 Task: Look for space in Diepenbeek, Belgium from 6th September, 2023 to 10th September, 2023 for 1 adult in price range Rs.10000 to Rs.15000. Place can be private room with 1  bedroom having 1 bed and 1 bathroom. Property type can be house, flat, guest house, hotel. Amenities needed are: hair dryer, heating. Booking option can be shelf check-in. Required host language is English.
Action: Mouse moved to (370, 69)
Screenshot: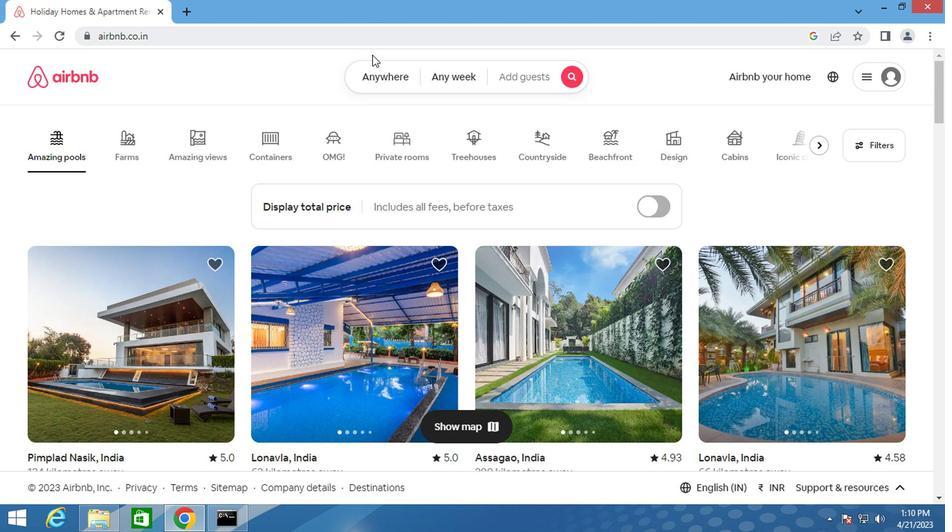 
Action: Mouse pressed left at (370, 69)
Screenshot: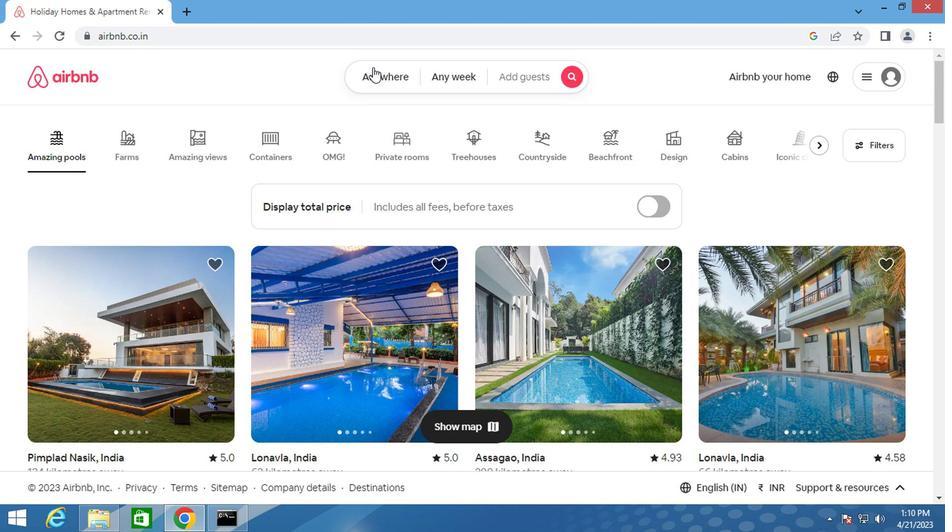 
Action: Mouse moved to (270, 137)
Screenshot: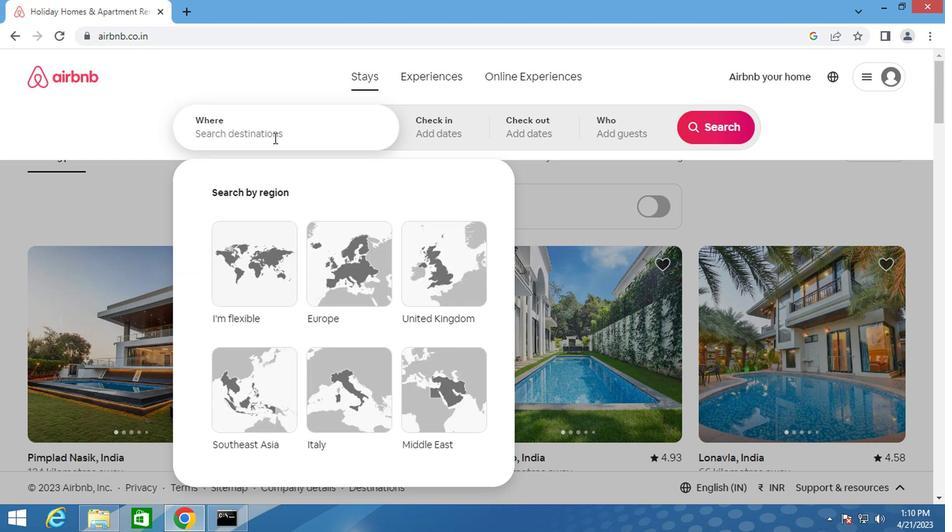 
Action: Mouse pressed left at (270, 137)
Screenshot: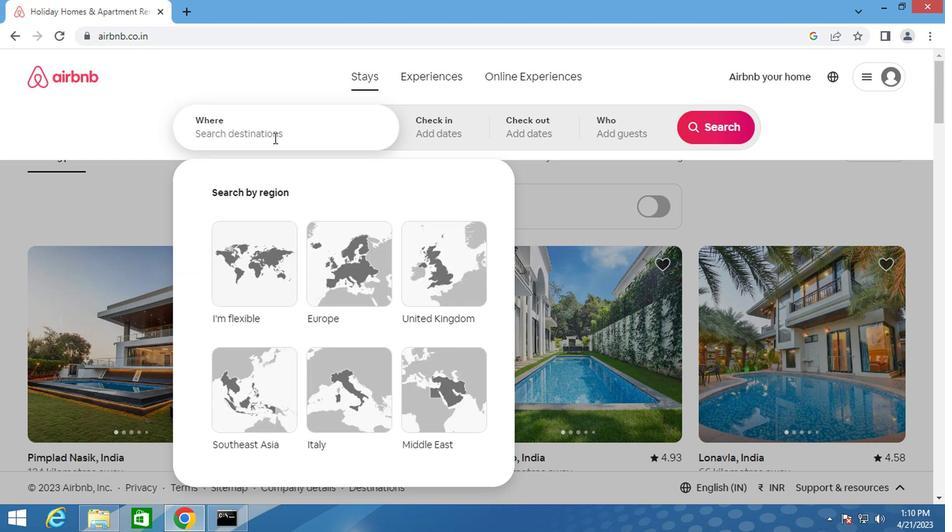 
Action: Mouse moved to (271, 137)
Screenshot: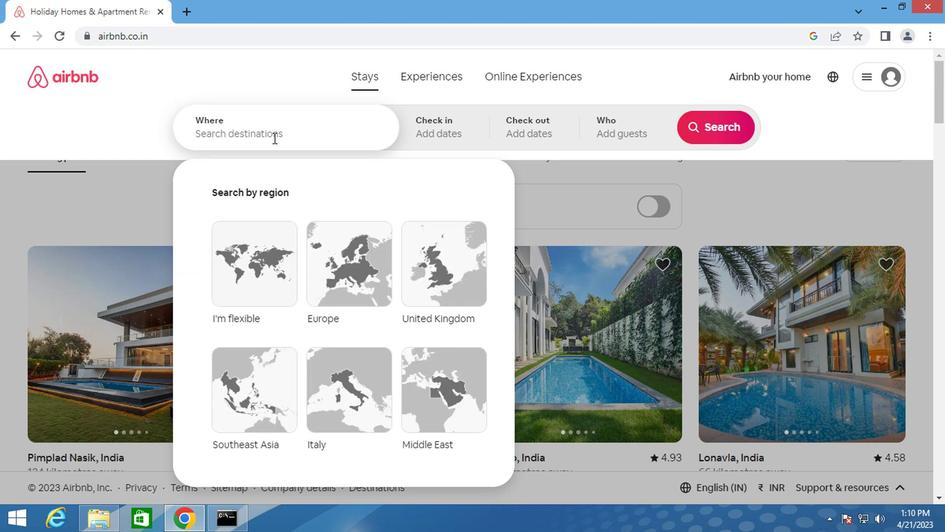 
Action: Key pressed <Key.shift>DIEPENBEEK,<Key.shift>BELGIUM<Key.enter>
Screenshot: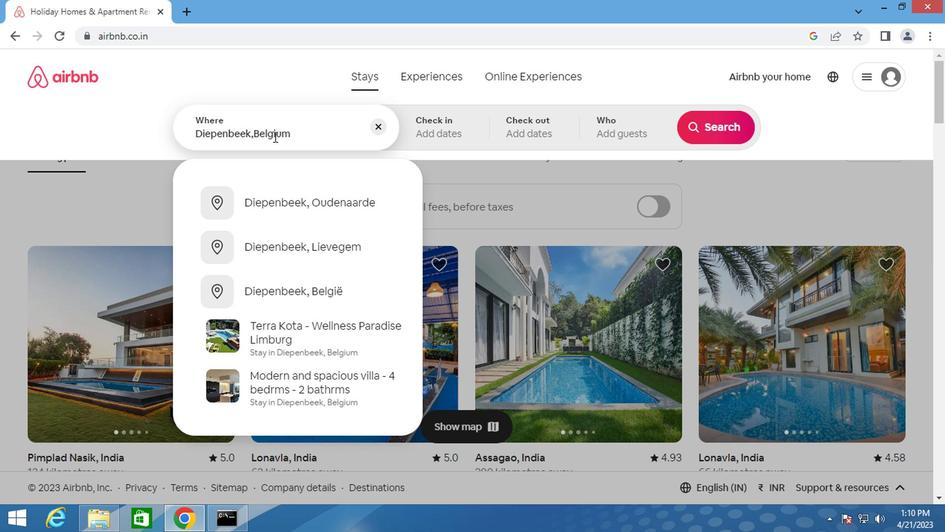 
Action: Mouse moved to (703, 229)
Screenshot: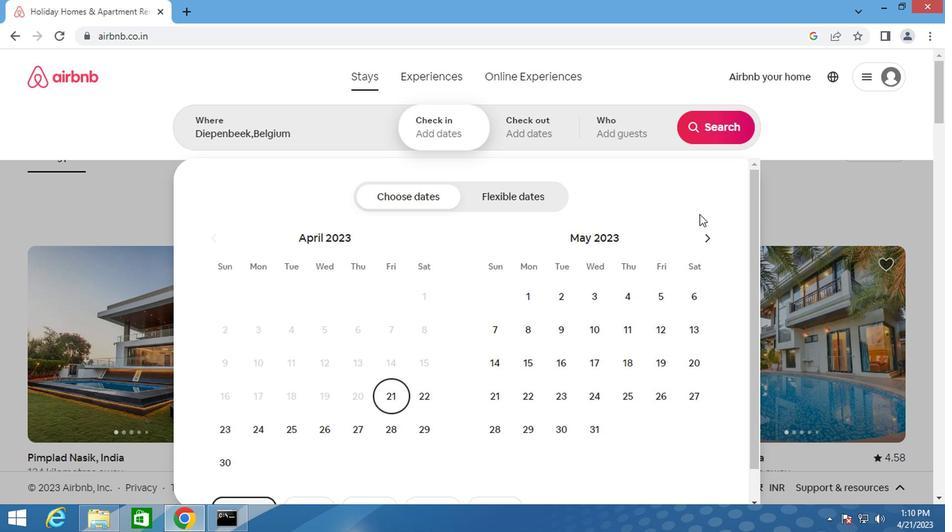 
Action: Mouse pressed left at (703, 229)
Screenshot: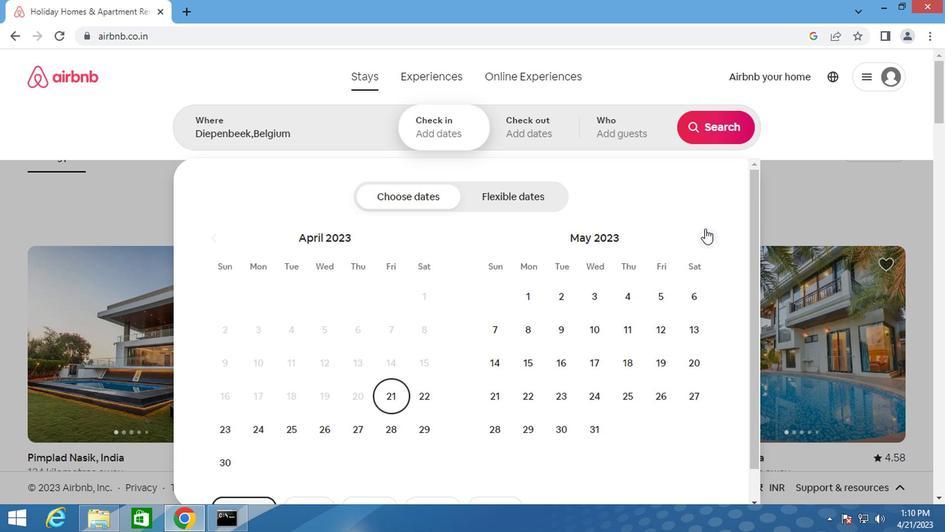 
Action: Mouse pressed left at (703, 229)
Screenshot: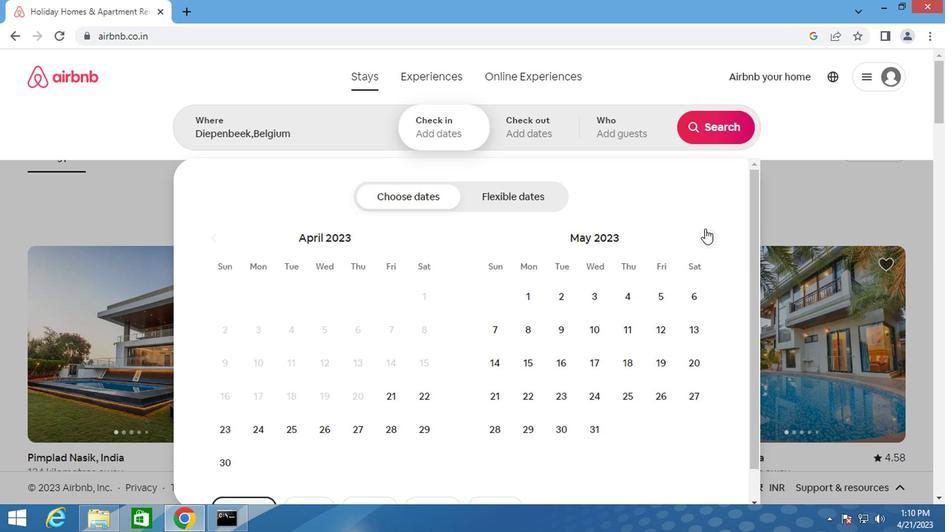 
Action: Mouse moved to (703, 230)
Screenshot: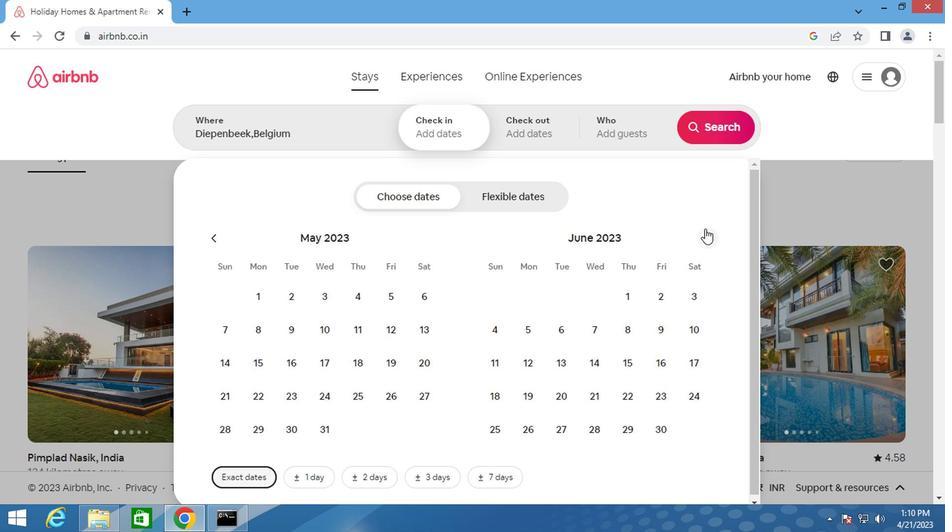
Action: Mouse pressed left at (703, 230)
Screenshot: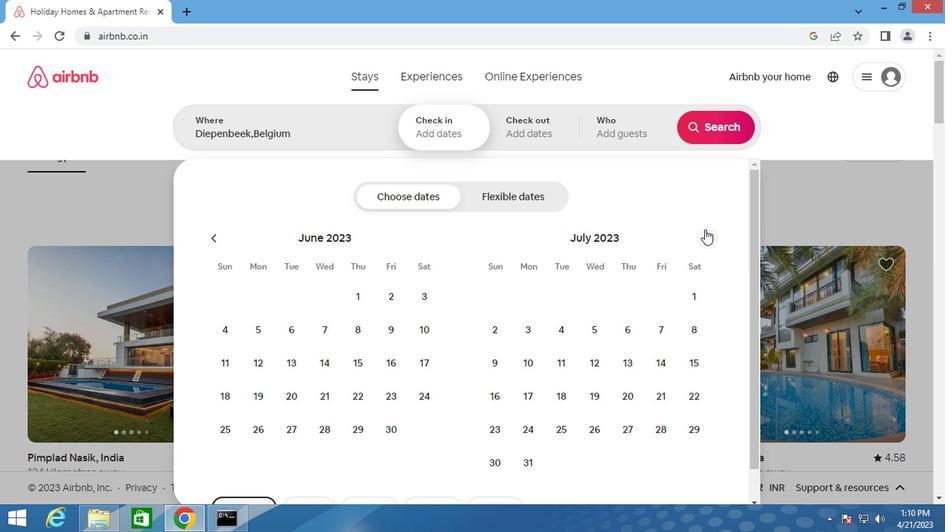 
Action: Mouse moved to (704, 230)
Screenshot: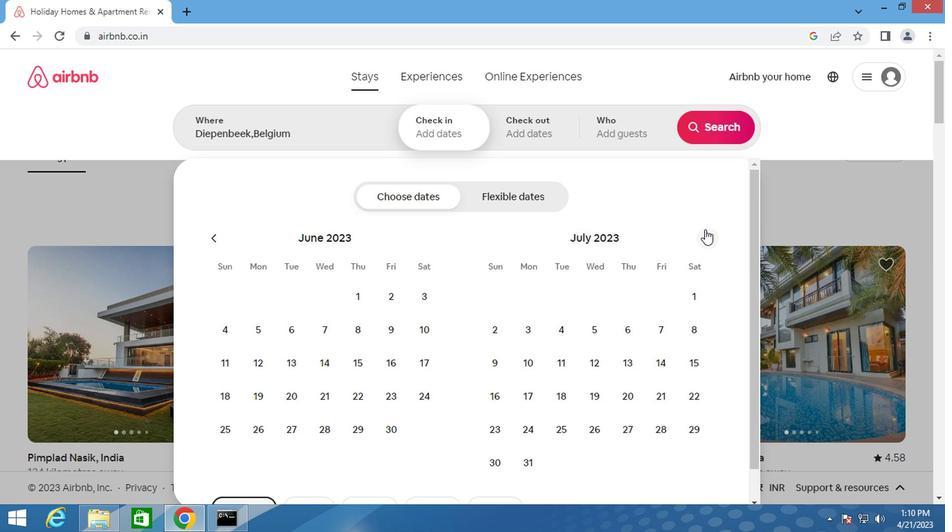 
Action: Mouse pressed left at (704, 230)
Screenshot: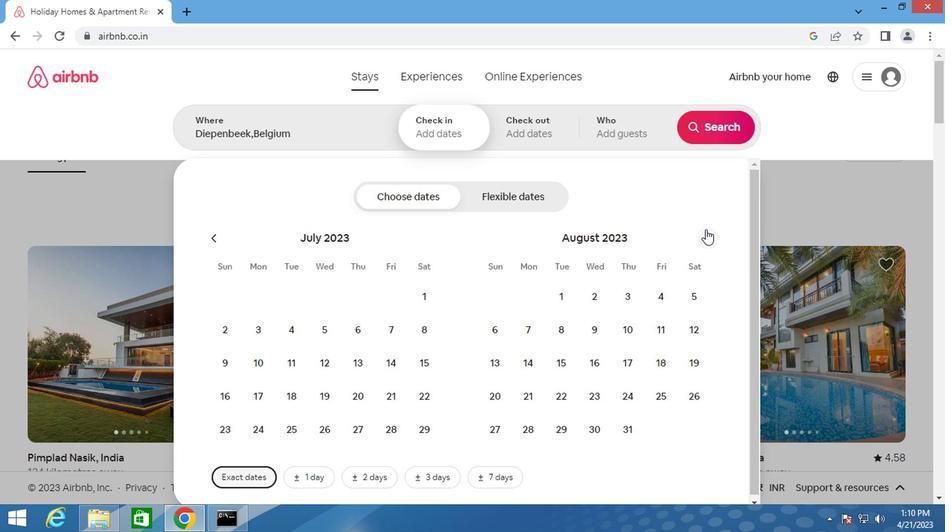 
Action: Mouse moved to (590, 334)
Screenshot: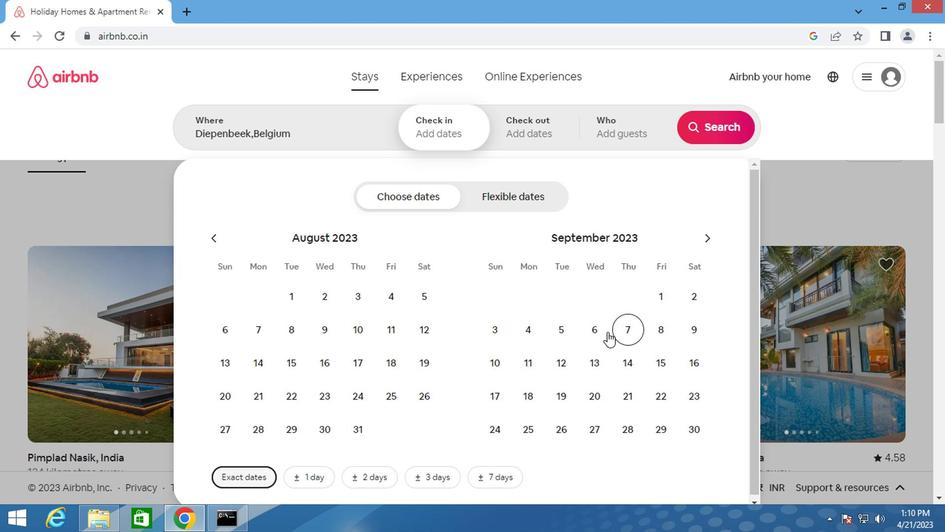 
Action: Mouse pressed left at (590, 334)
Screenshot: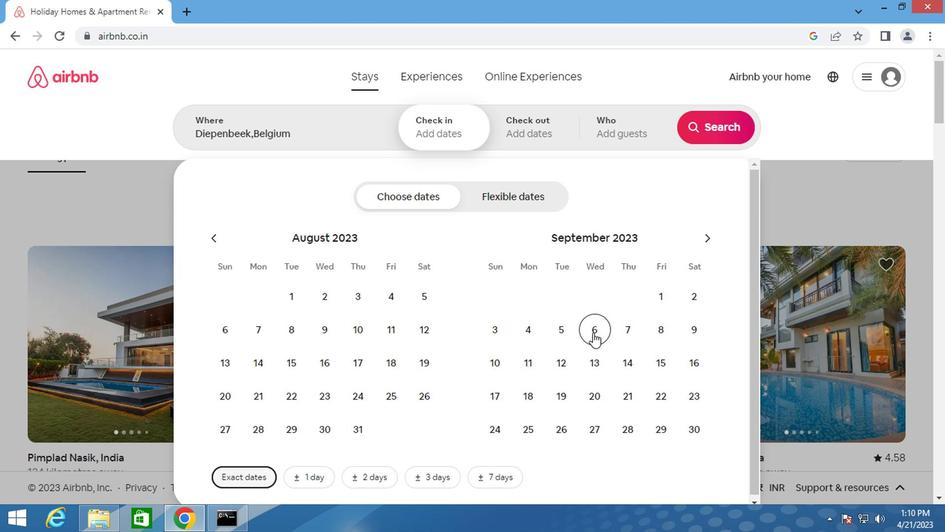 
Action: Mouse moved to (489, 354)
Screenshot: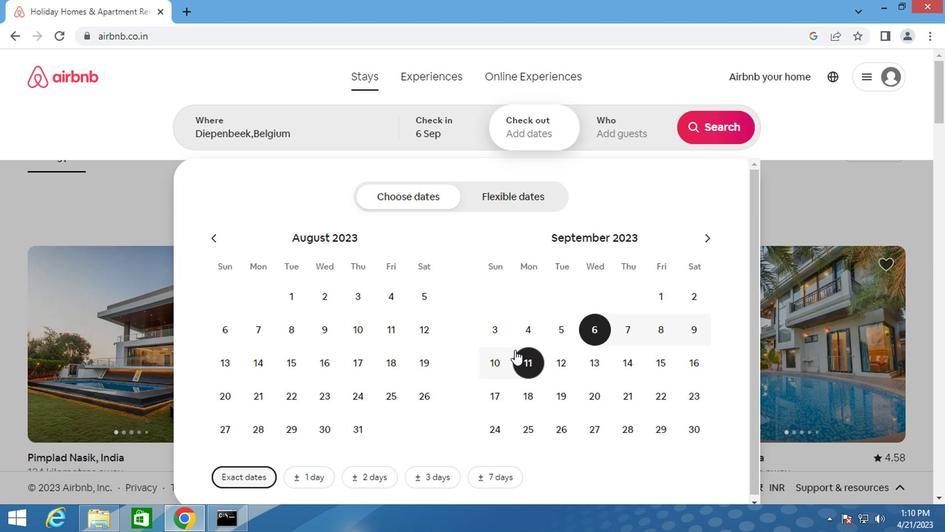 
Action: Mouse pressed left at (489, 354)
Screenshot: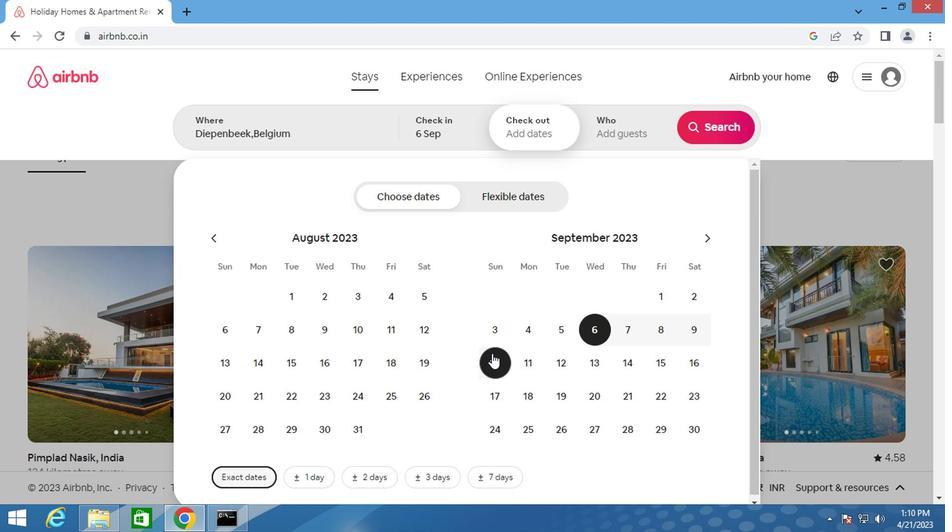 
Action: Mouse moved to (602, 134)
Screenshot: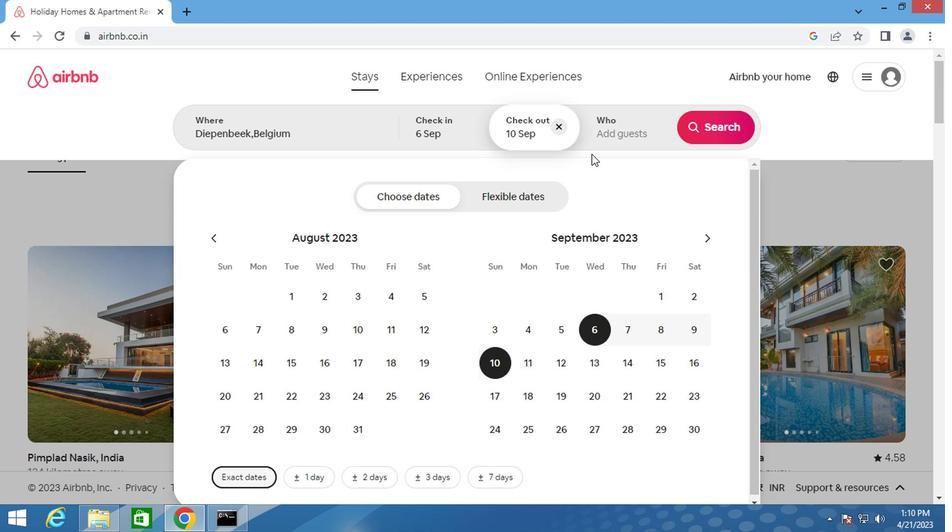 
Action: Mouse pressed left at (602, 134)
Screenshot: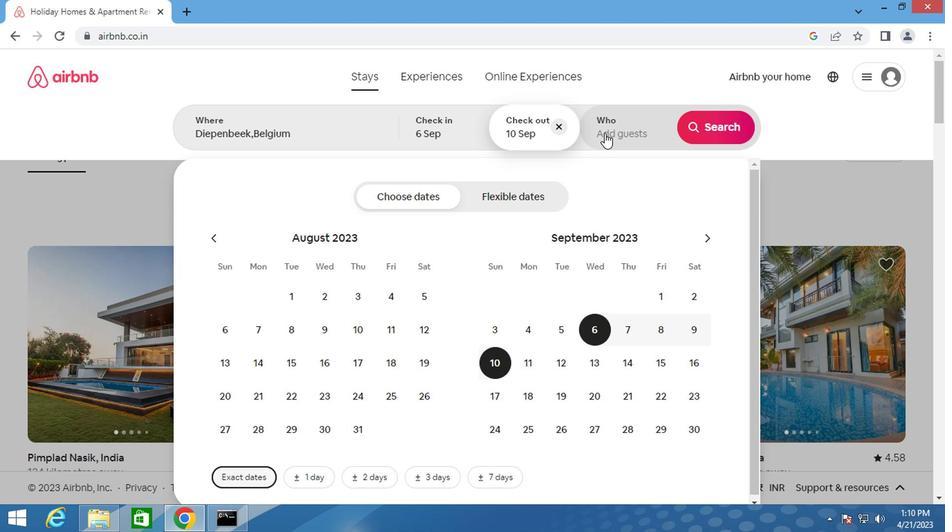 
Action: Mouse moved to (715, 201)
Screenshot: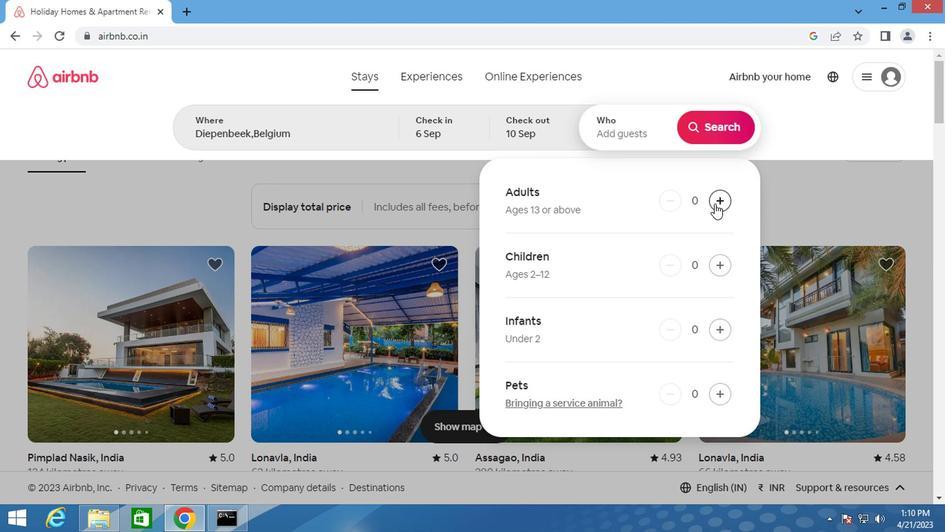 
Action: Mouse pressed left at (715, 201)
Screenshot: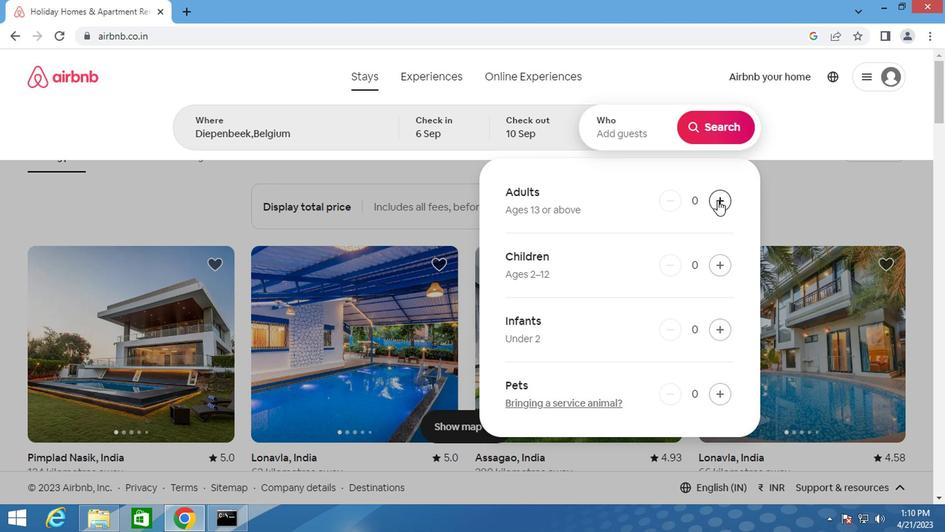 
Action: Mouse moved to (711, 138)
Screenshot: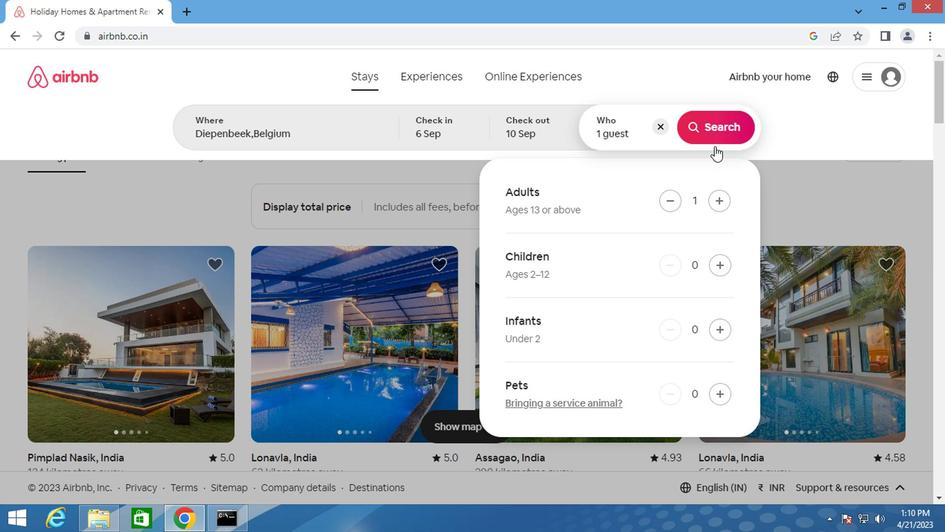 
Action: Mouse pressed left at (711, 138)
Screenshot: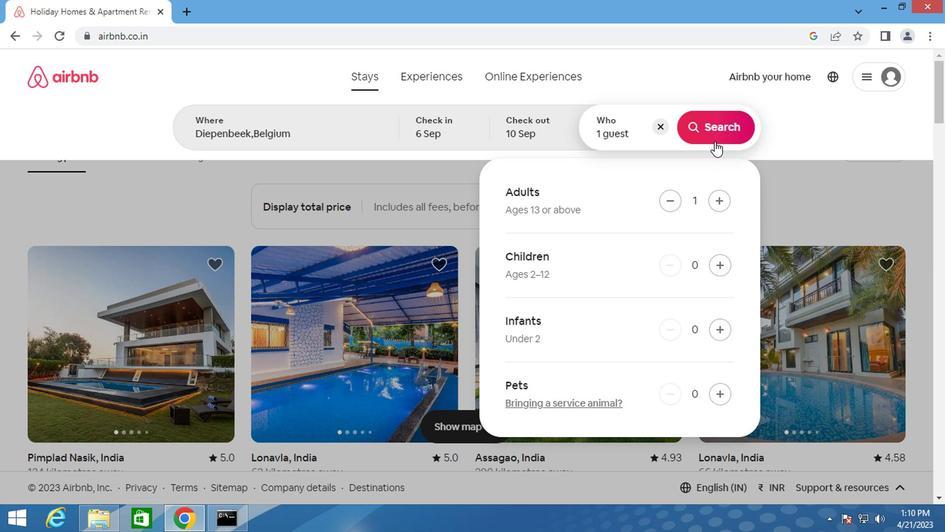 
Action: Mouse moved to (865, 127)
Screenshot: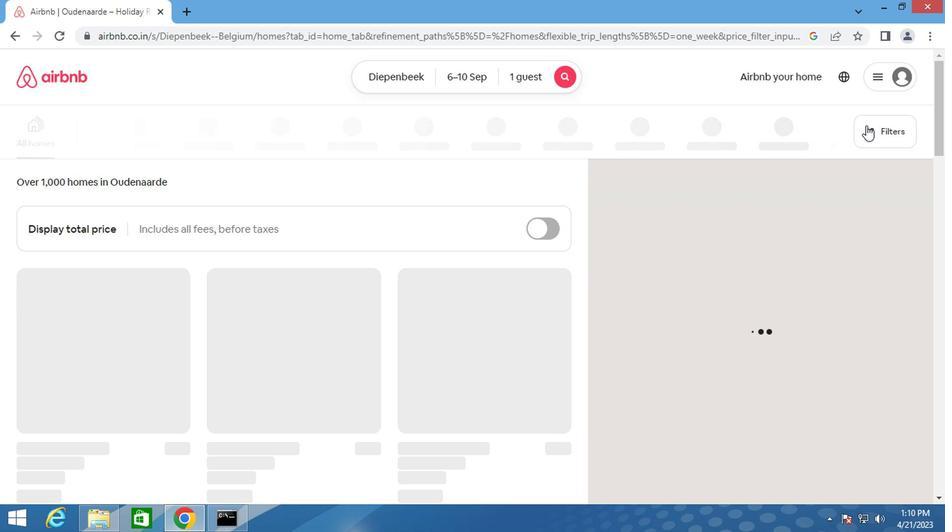 
Action: Mouse pressed left at (865, 127)
Screenshot: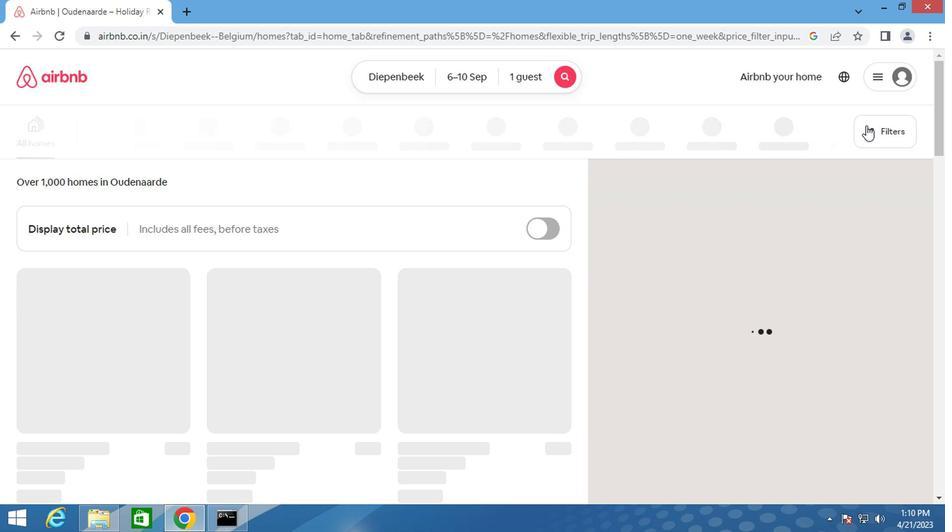 
Action: Mouse moved to (266, 308)
Screenshot: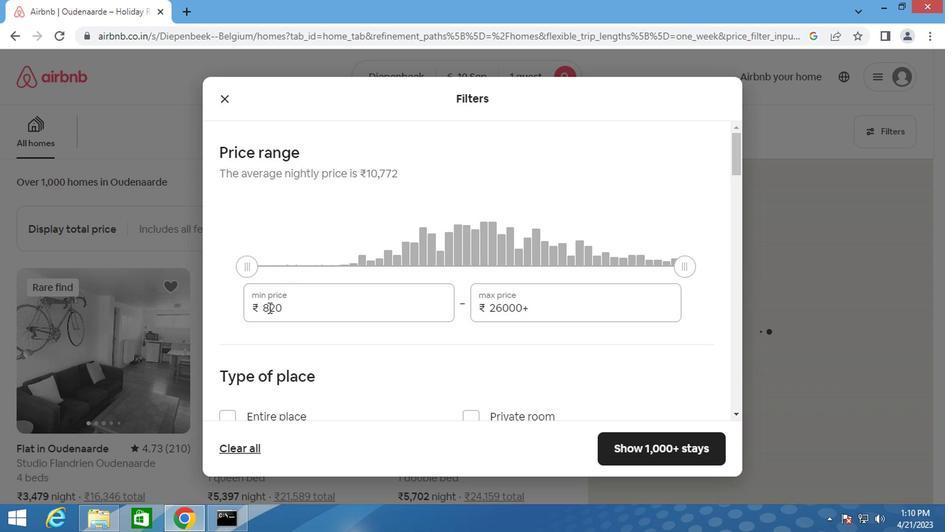 
Action: Mouse pressed left at (266, 308)
Screenshot: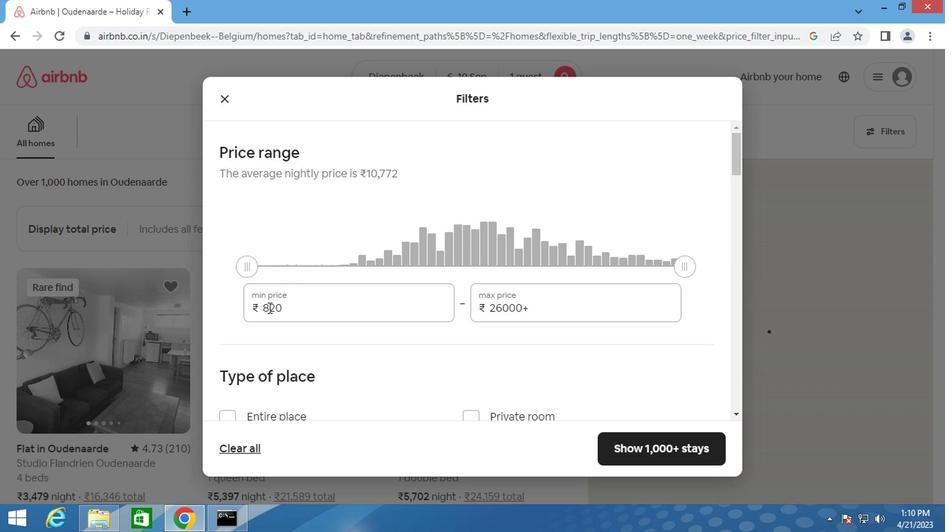
Action: Mouse pressed left at (266, 308)
Screenshot: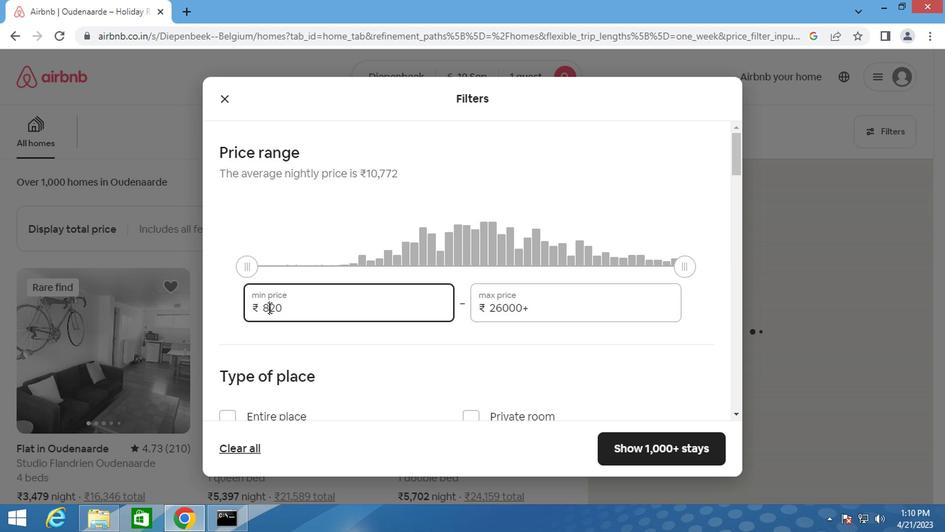 
Action: Key pressed <Key.backspace>10000
Screenshot: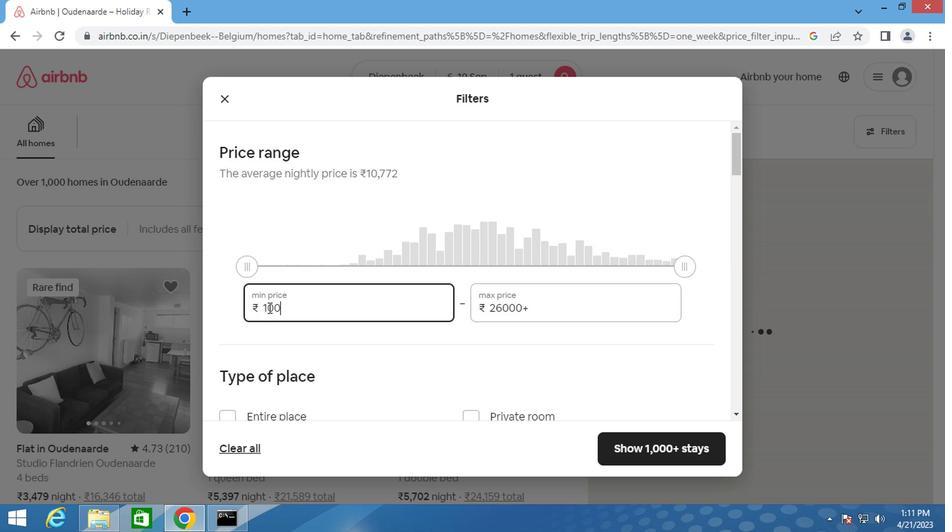 
Action: Mouse moved to (513, 310)
Screenshot: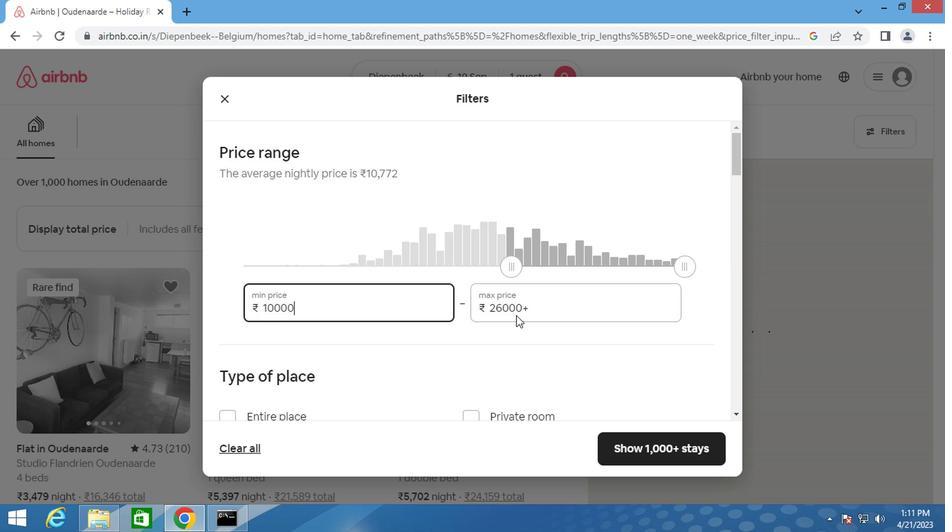 
Action: Mouse pressed left at (513, 310)
Screenshot: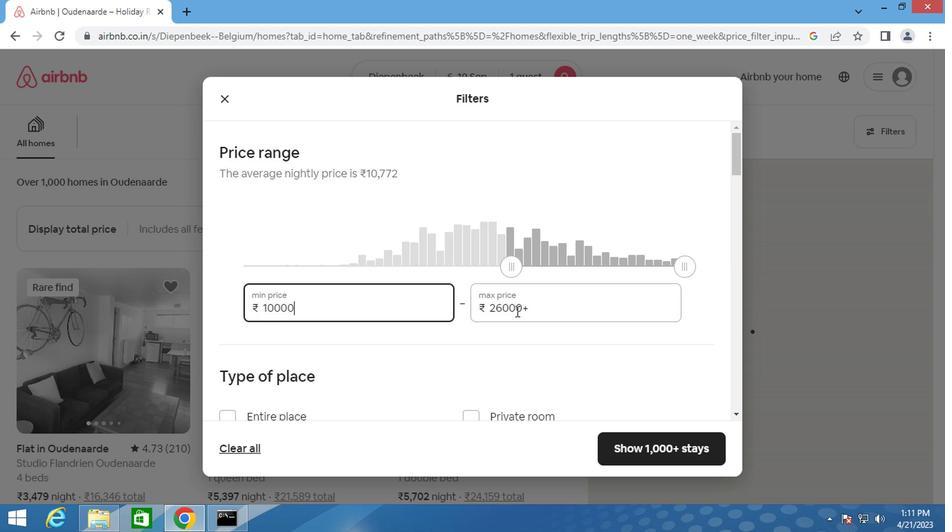 
Action: Mouse pressed left at (513, 310)
Screenshot: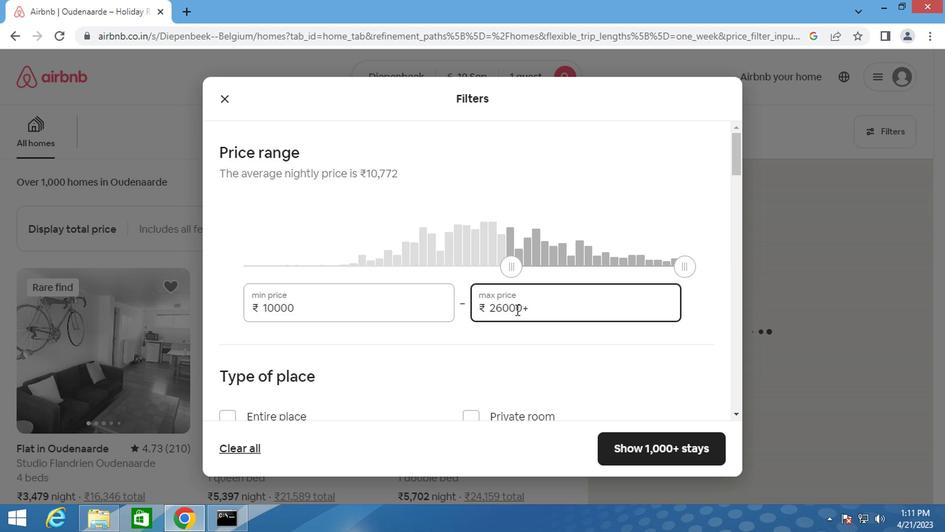 
Action: Mouse pressed left at (513, 310)
Screenshot: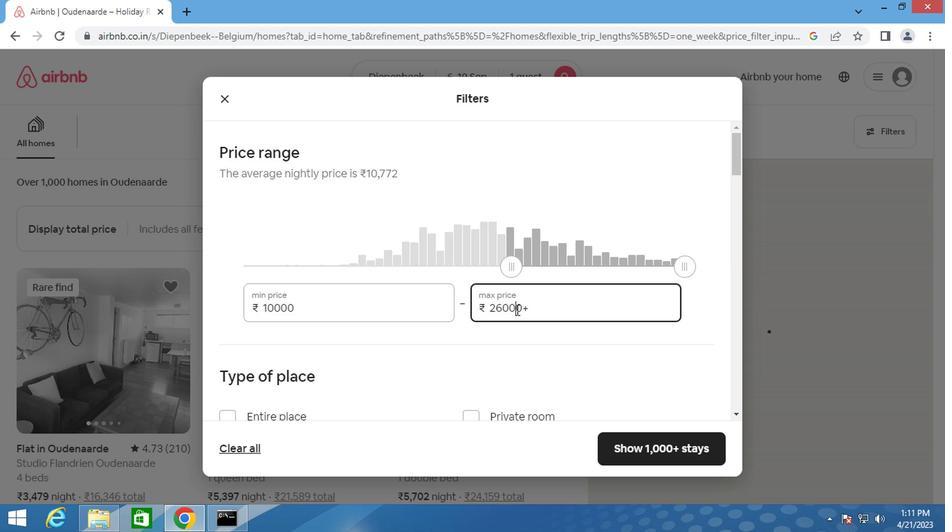 
Action: Key pressed <Key.backspace>15000
Screenshot: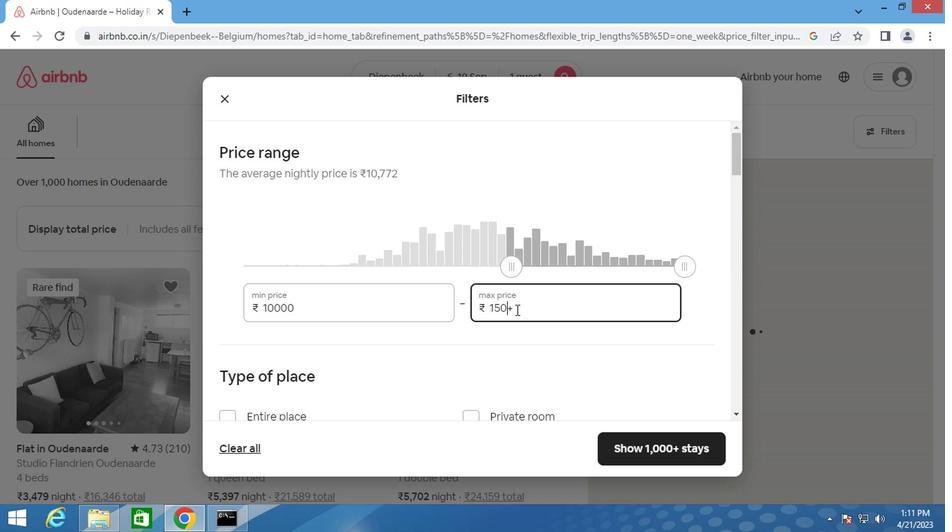 
Action: Mouse moved to (439, 324)
Screenshot: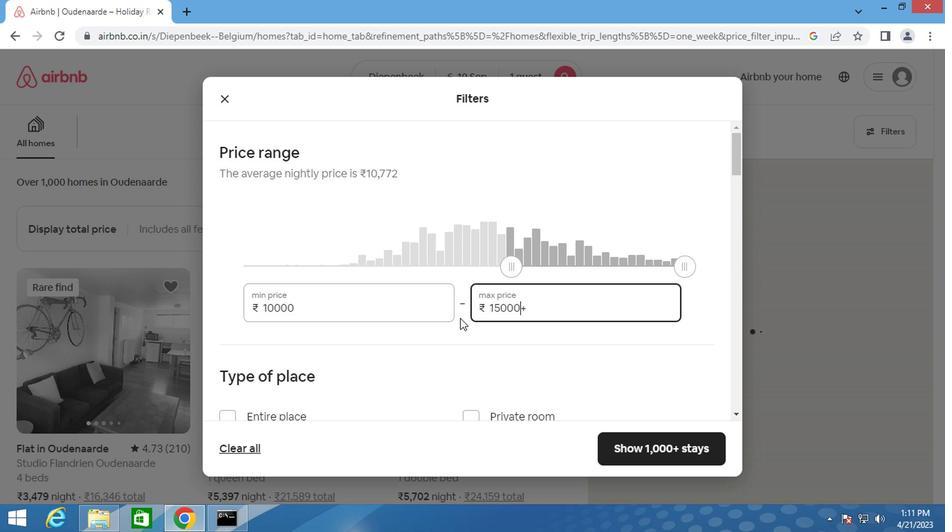 
Action: Mouse scrolled (439, 323) with delta (0, 0)
Screenshot: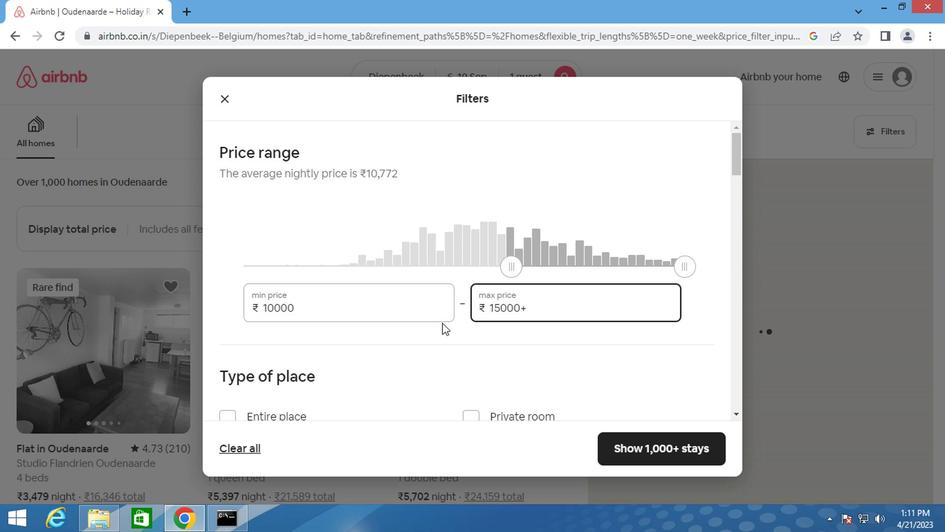 
Action: Mouse scrolled (439, 323) with delta (0, 0)
Screenshot: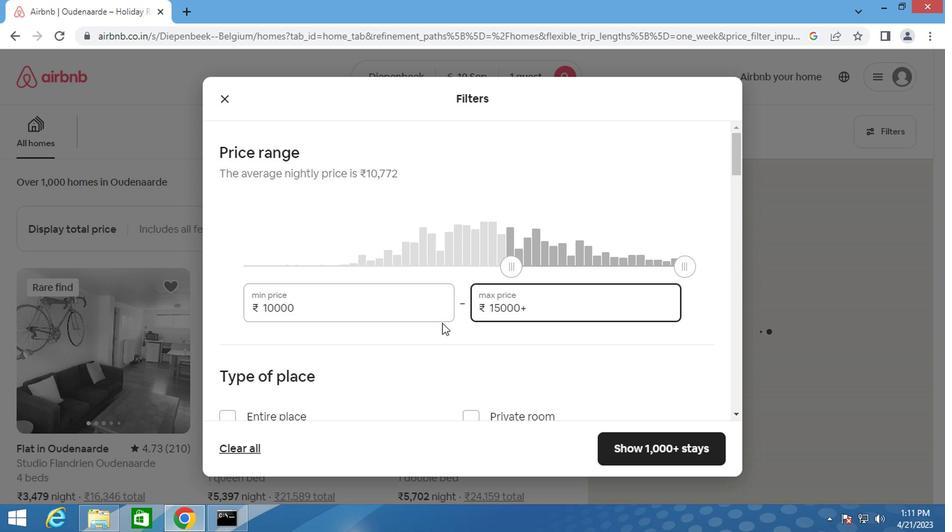 
Action: Mouse scrolled (439, 323) with delta (0, 0)
Screenshot: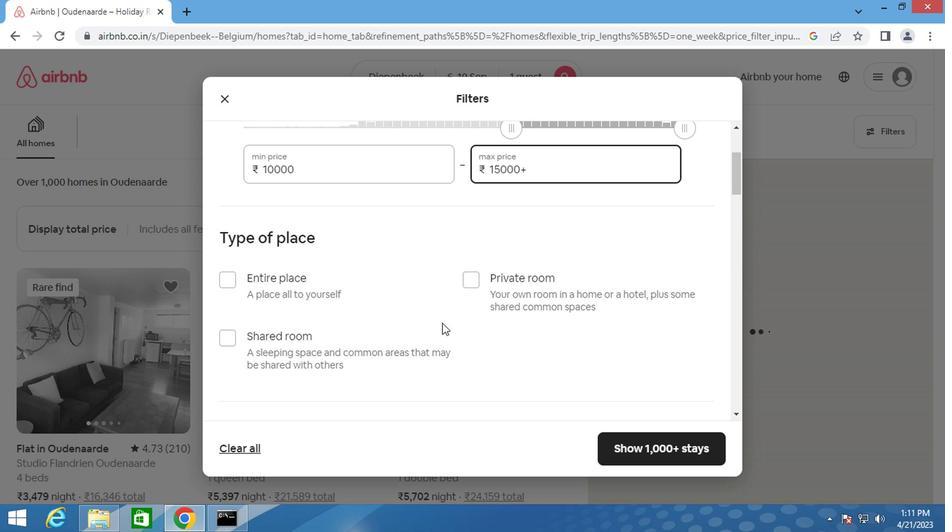 
Action: Mouse scrolled (439, 323) with delta (0, 0)
Screenshot: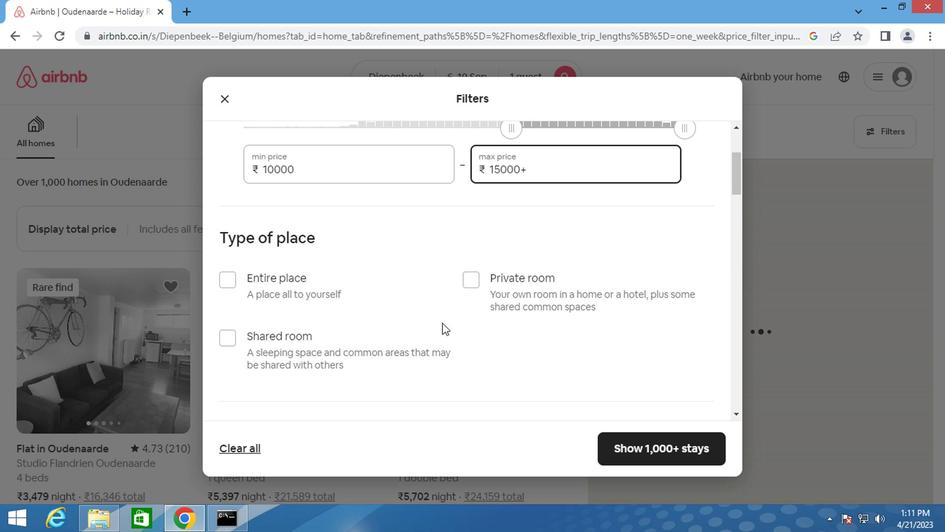 
Action: Mouse moved to (474, 140)
Screenshot: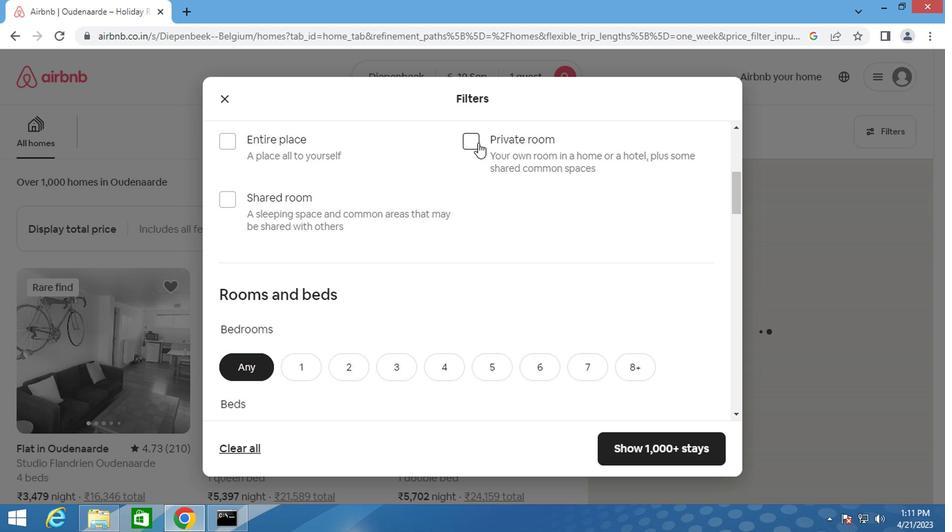 
Action: Mouse pressed left at (474, 140)
Screenshot: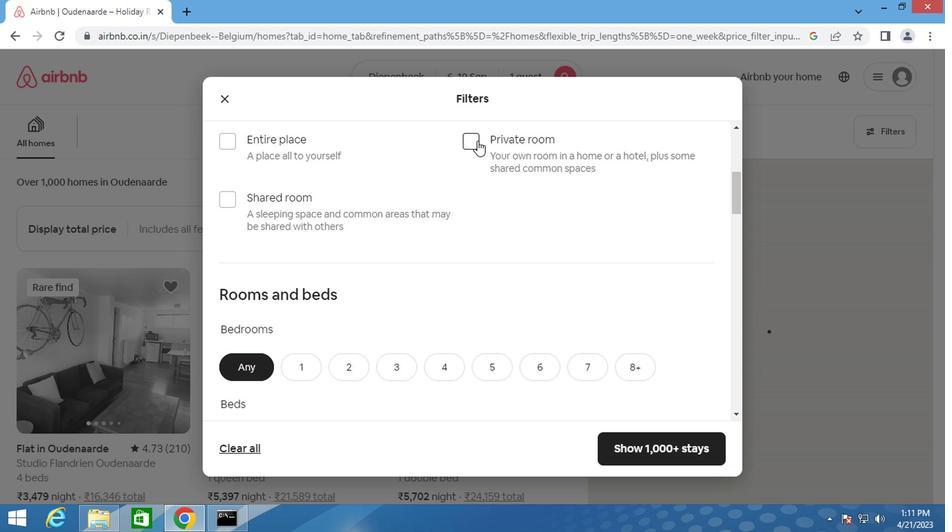 
Action: Mouse moved to (409, 271)
Screenshot: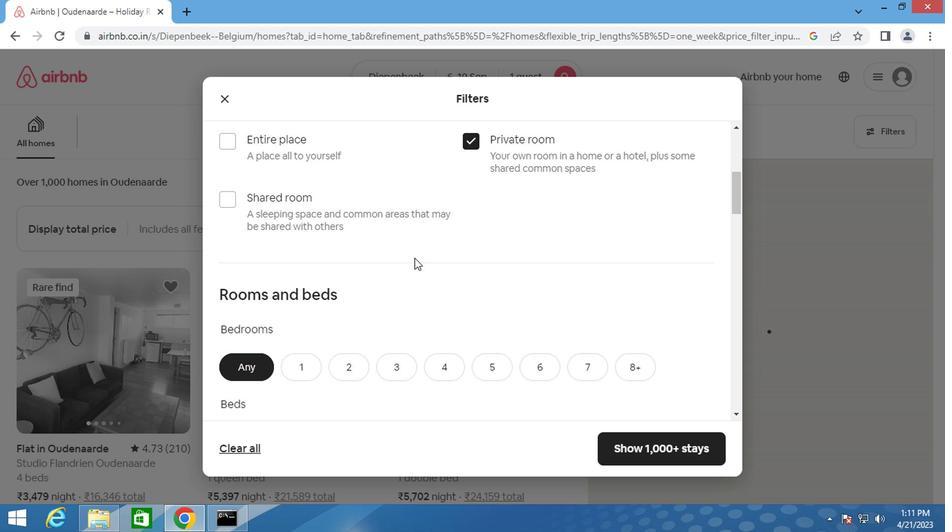 
Action: Mouse scrolled (409, 270) with delta (0, 0)
Screenshot: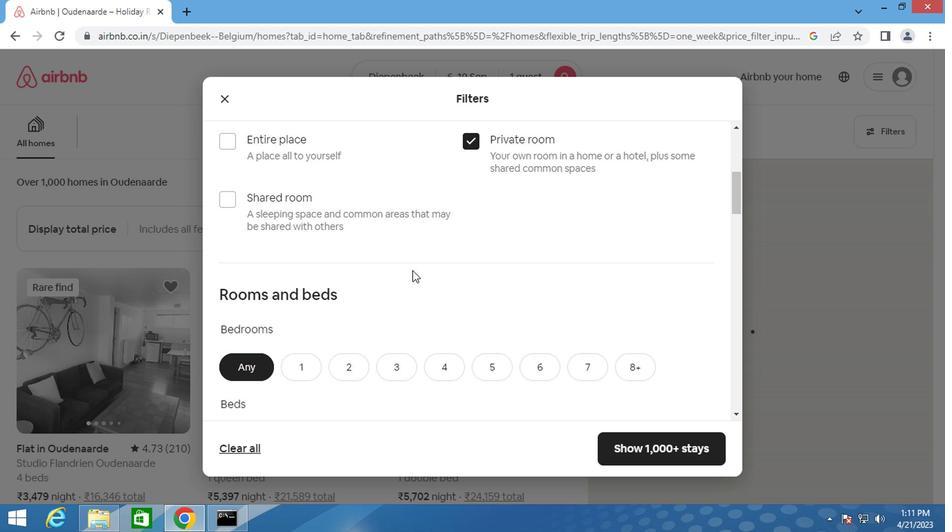 
Action: Mouse scrolled (409, 270) with delta (0, 0)
Screenshot: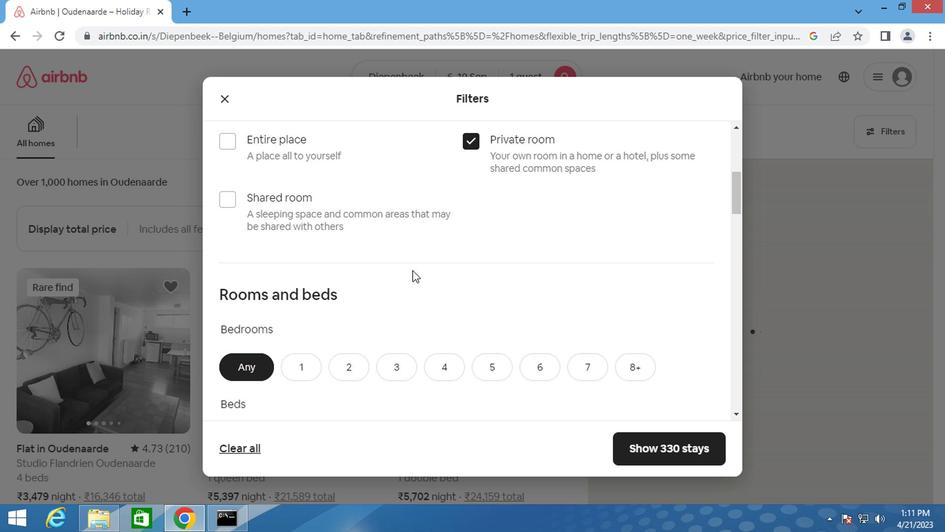 
Action: Mouse moved to (300, 229)
Screenshot: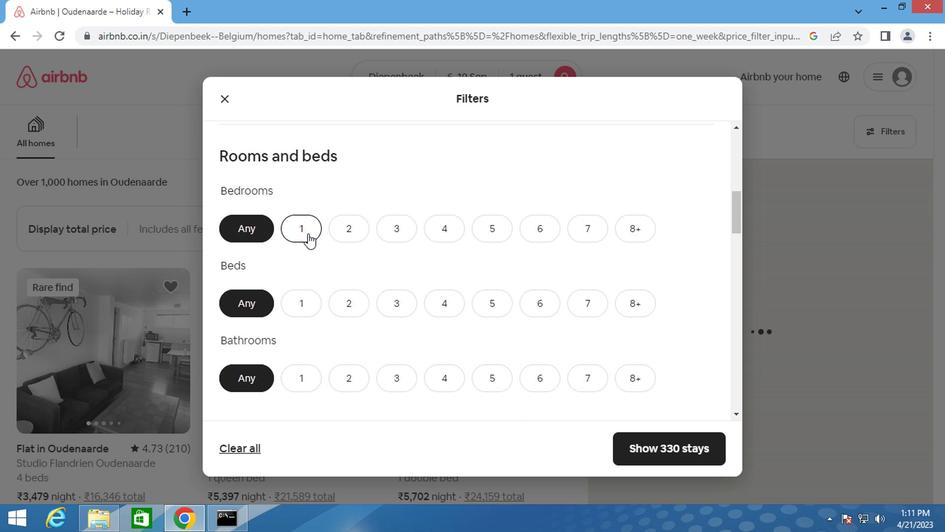 
Action: Mouse pressed left at (300, 229)
Screenshot: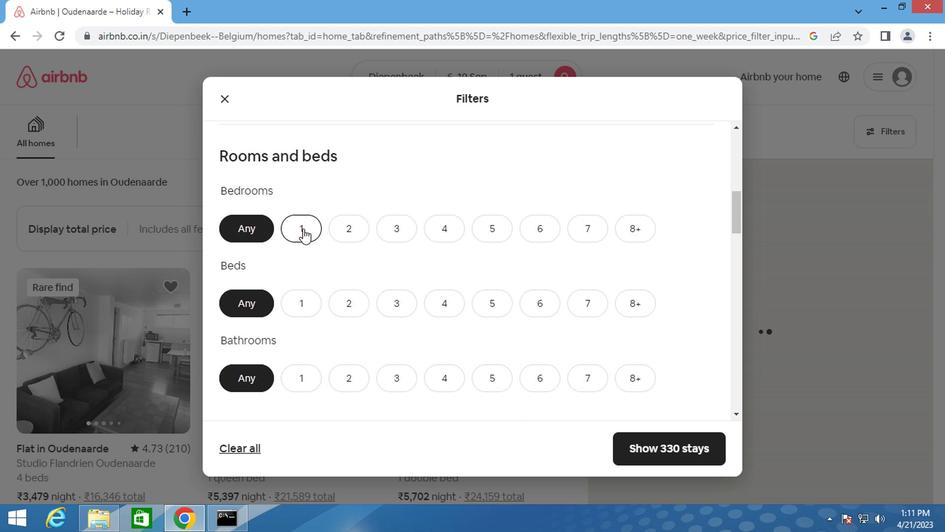 
Action: Mouse moved to (308, 297)
Screenshot: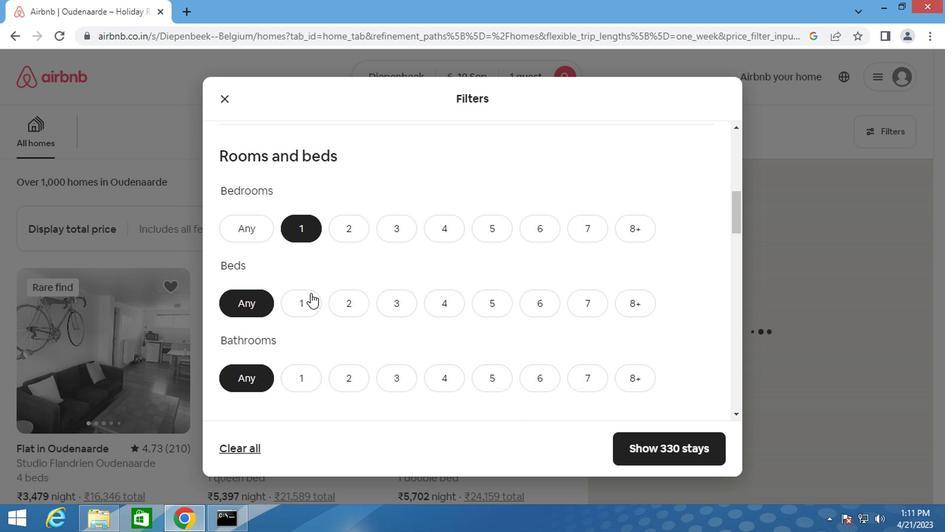 
Action: Mouse pressed left at (308, 297)
Screenshot: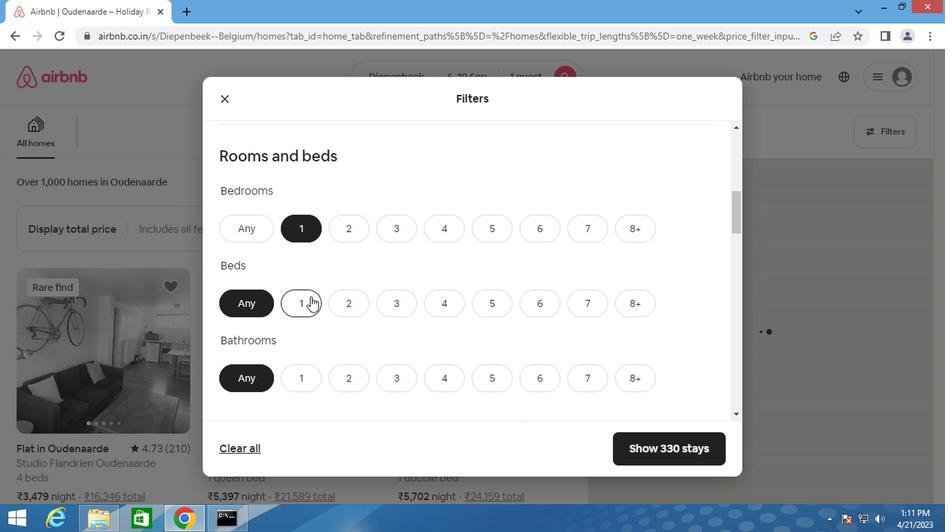 
Action: Mouse moved to (300, 380)
Screenshot: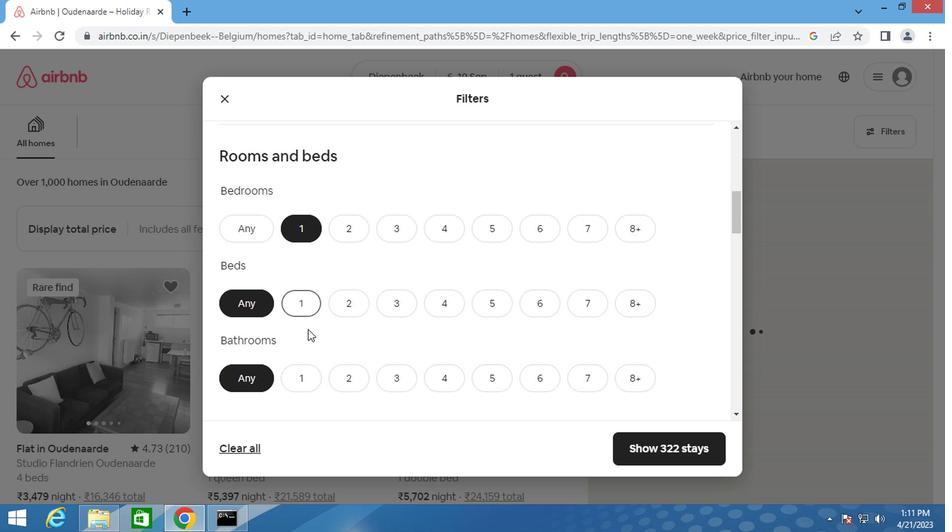 
Action: Mouse pressed left at (300, 380)
Screenshot: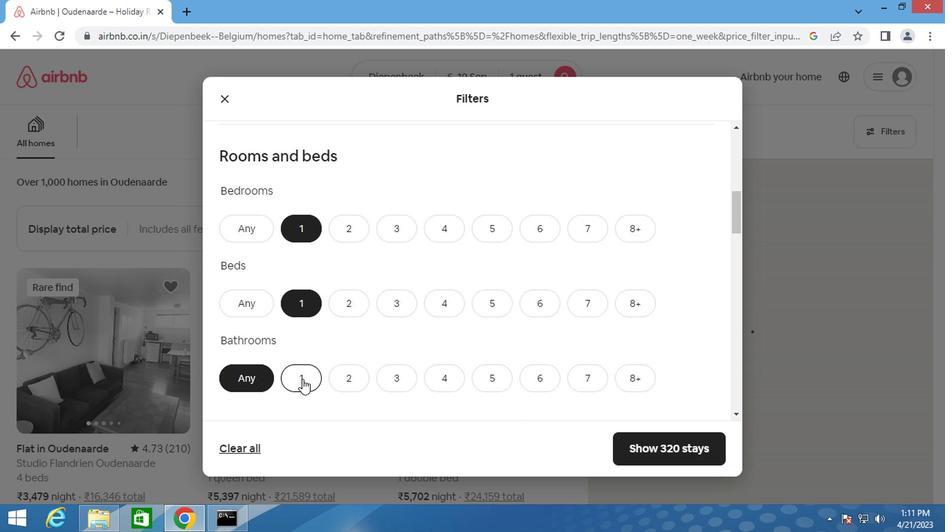
Action: Mouse moved to (300, 381)
Screenshot: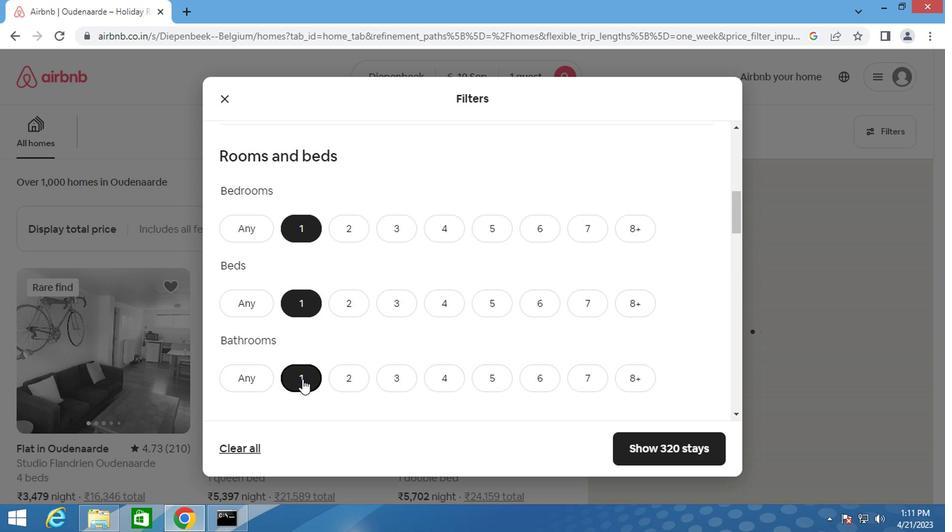 
Action: Mouse scrolled (300, 380) with delta (0, 0)
Screenshot: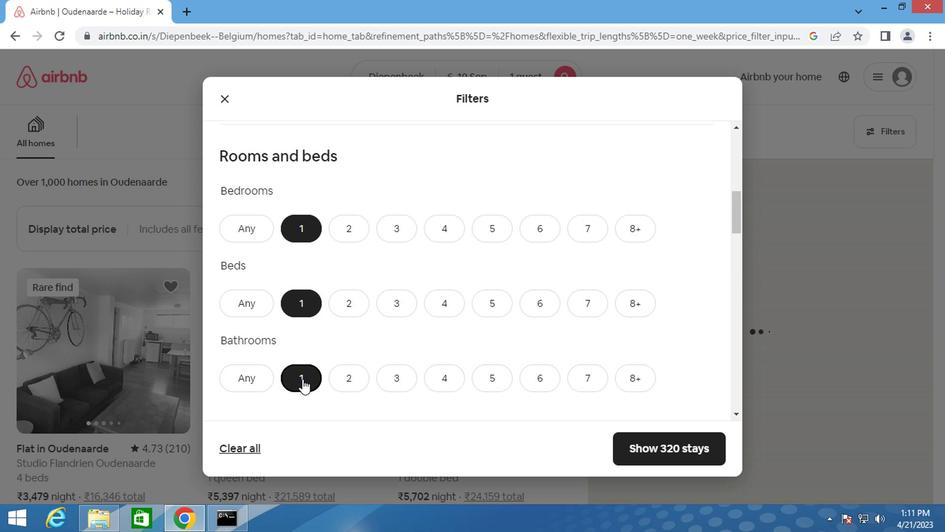 
Action: Mouse scrolled (300, 380) with delta (0, 0)
Screenshot: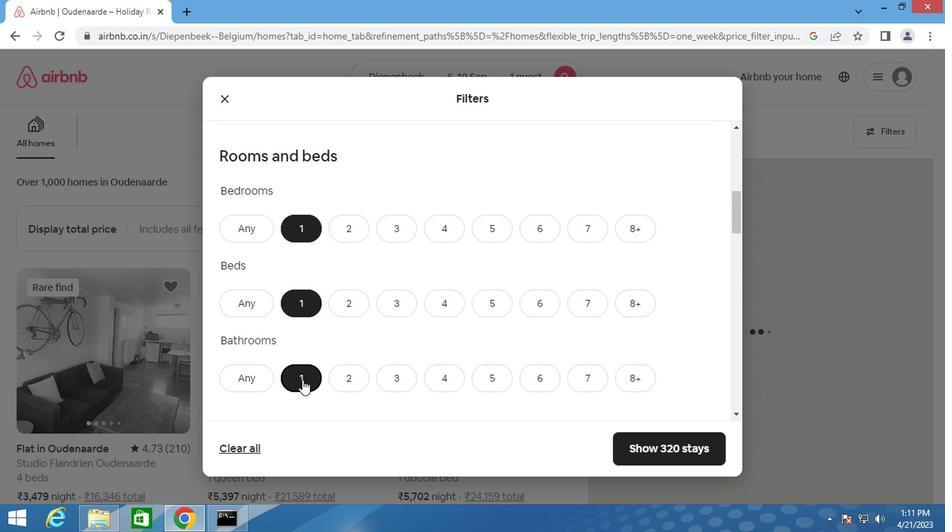 
Action: Mouse scrolled (300, 380) with delta (0, 0)
Screenshot: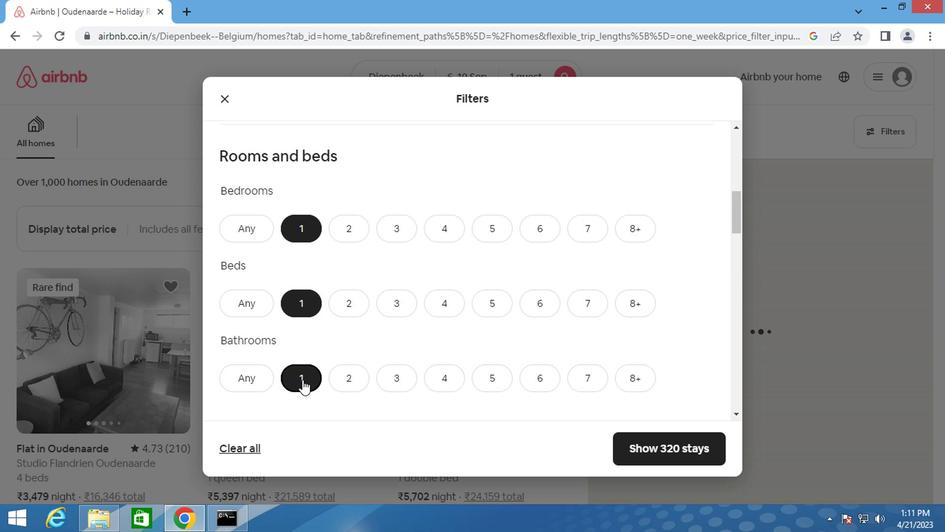 
Action: Mouse moved to (266, 335)
Screenshot: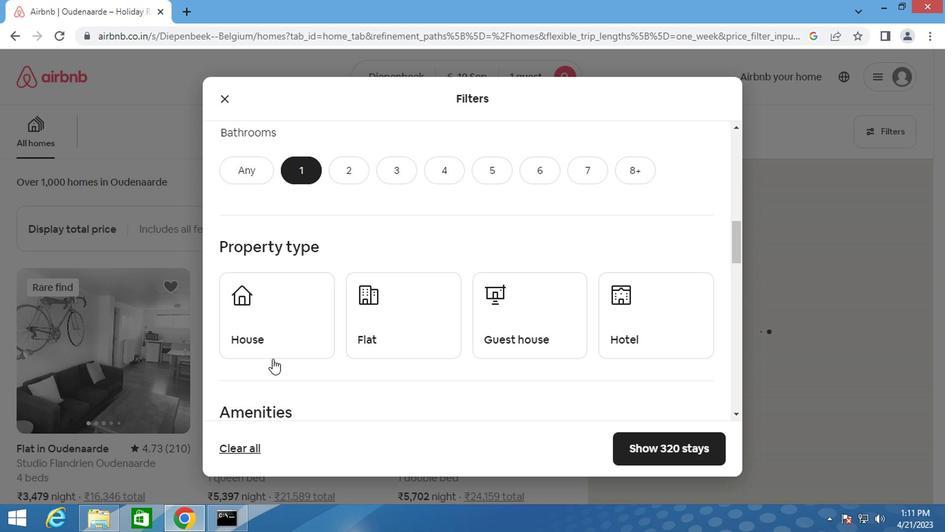 
Action: Mouse pressed left at (266, 335)
Screenshot: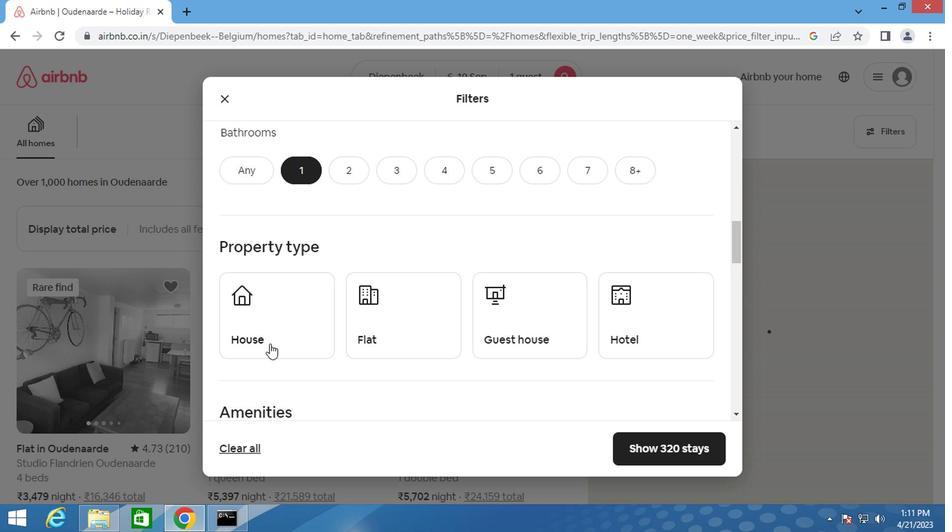 
Action: Mouse moved to (398, 328)
Screenshot: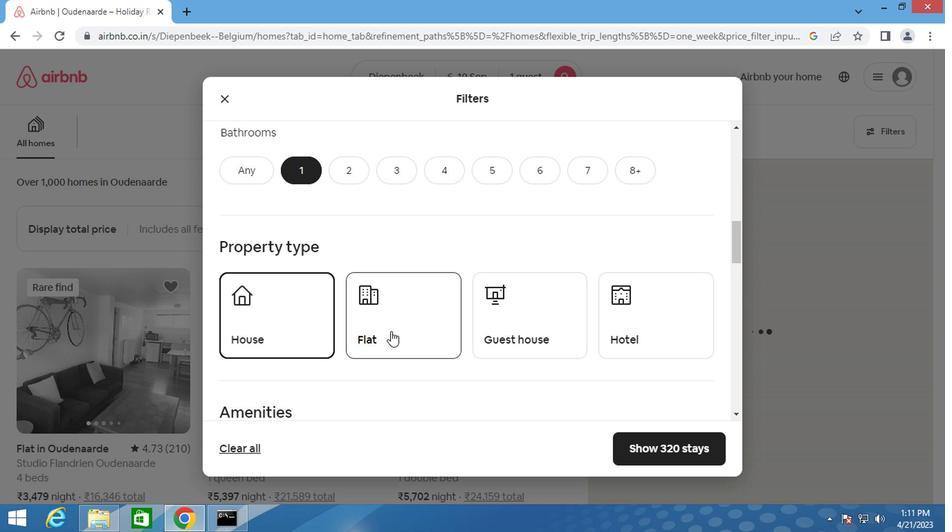 
Action: Mouse pressed left at (398, 328)
Screenshot: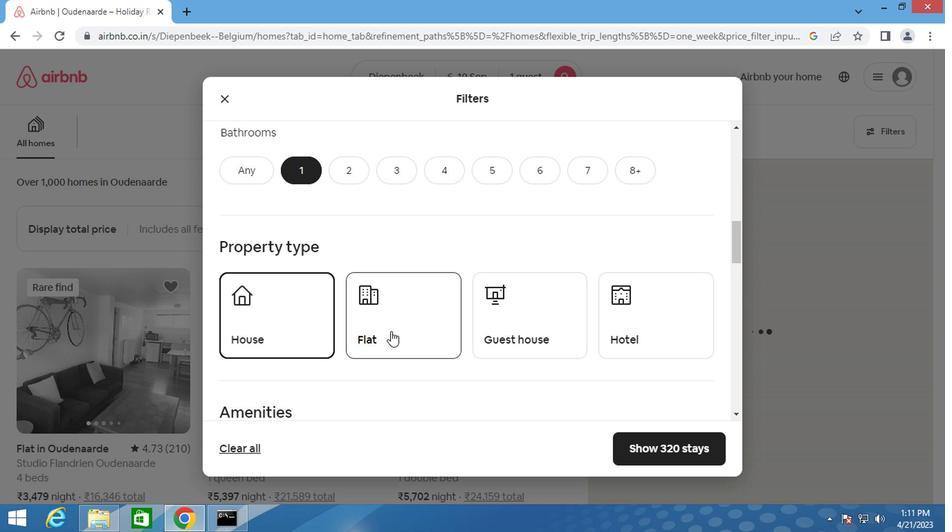 
Action: Mouse moved to (494, 332)
Screenshot: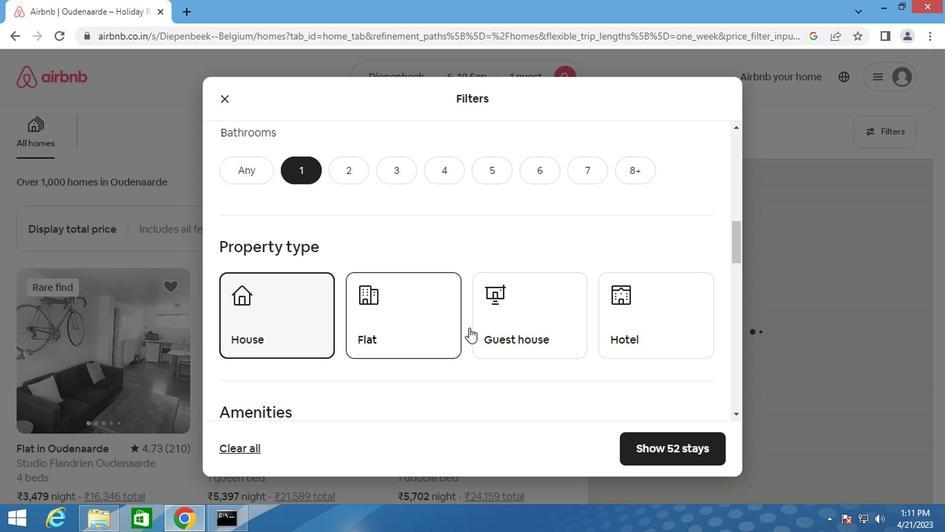 
Action: Mouse pressed left at (494, 332)
Screenshot: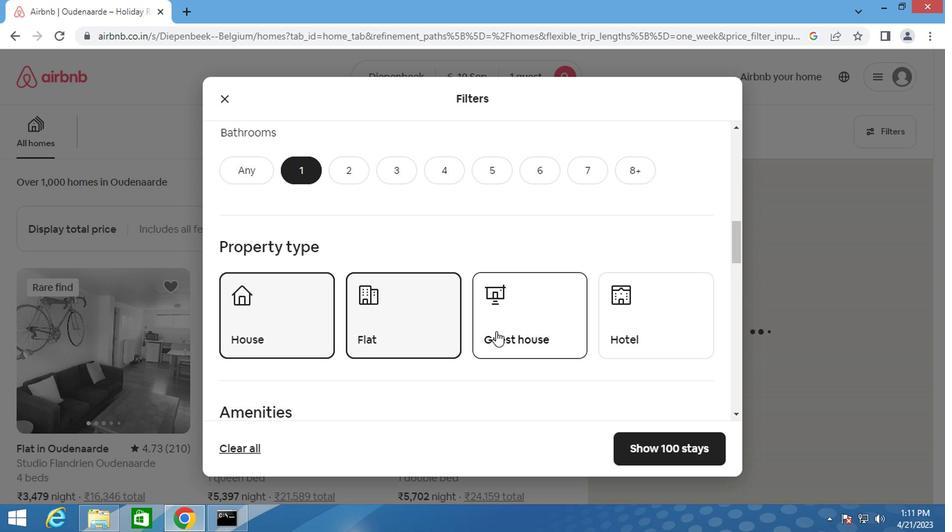 
Action: Mouse moved to (646, 326)
Screenshot: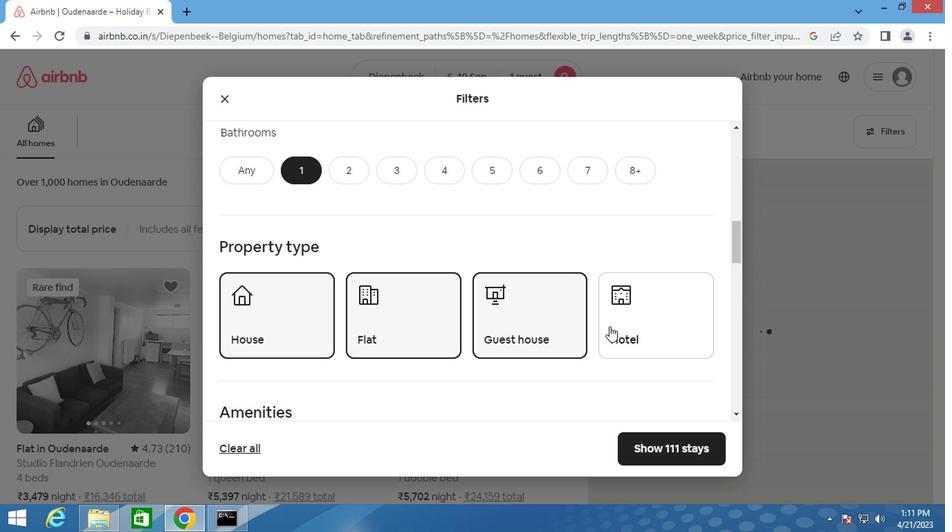 
Action: Mouse pressed left at (646, 326)
Screenshot: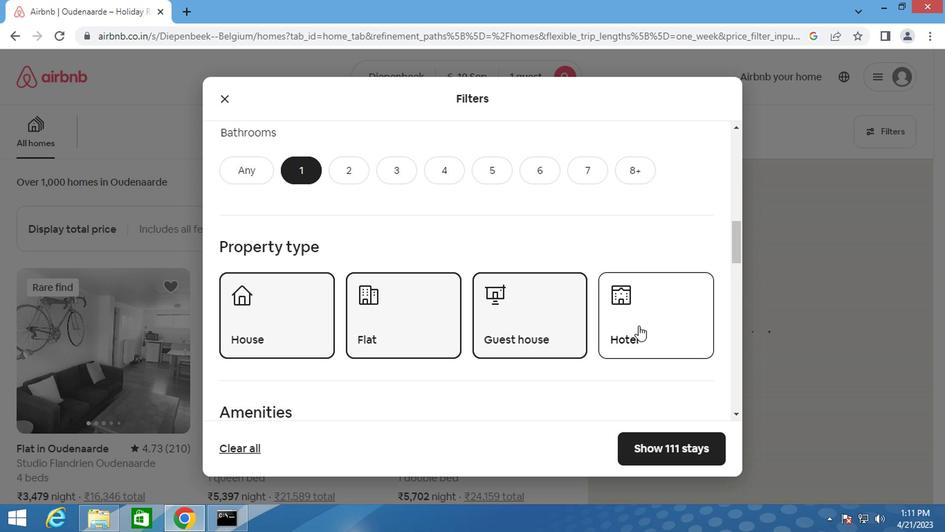 
Action: Mouse moved to (440, 344)
Screenshot: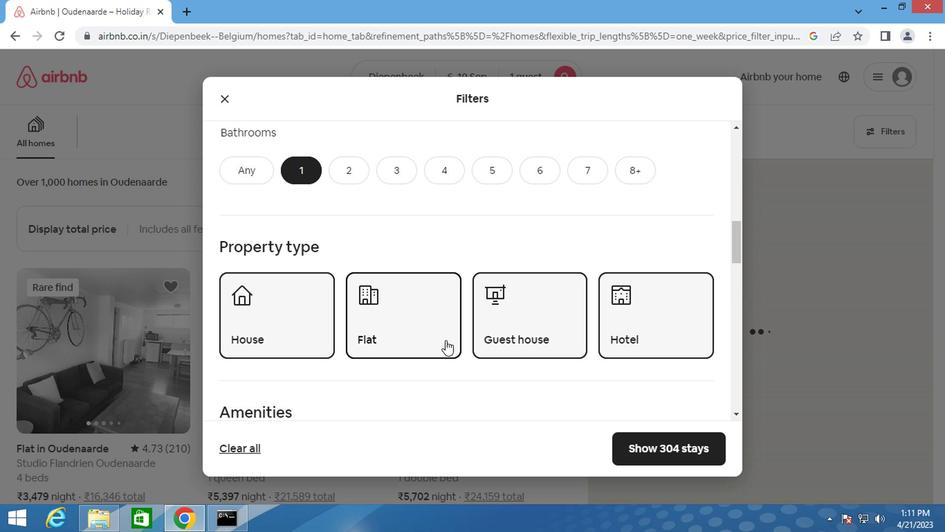 
Action: Mouse scrolled (440, 343) with delta (0, 0)
Screenshot: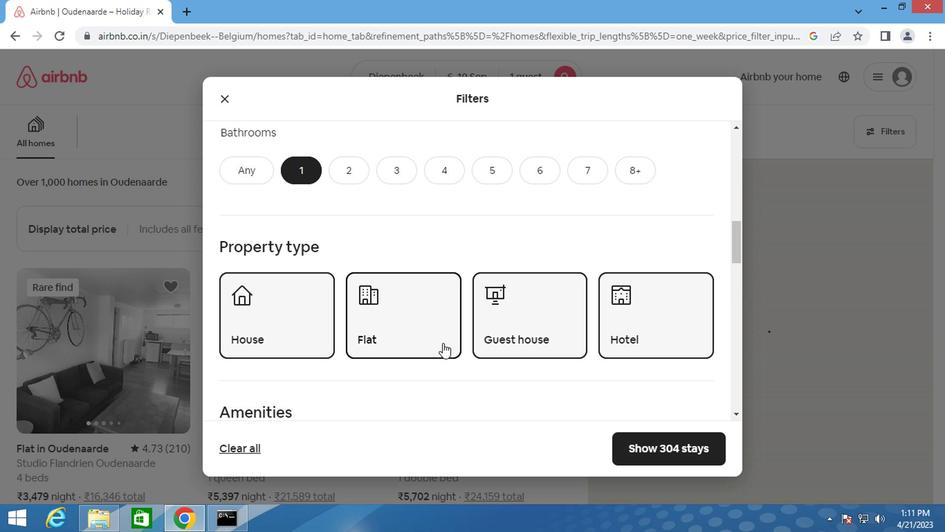 
Action: Mouse scrolled (440, 343) with delta (0, 0)
Screenshot: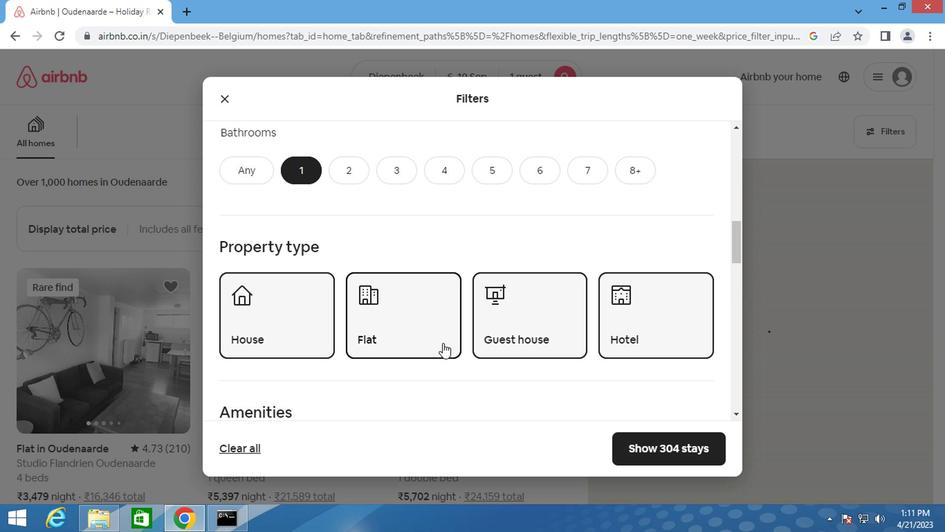 
Action: Mouse scrolled (440, 343) with delta (0, 0)
Screenshot: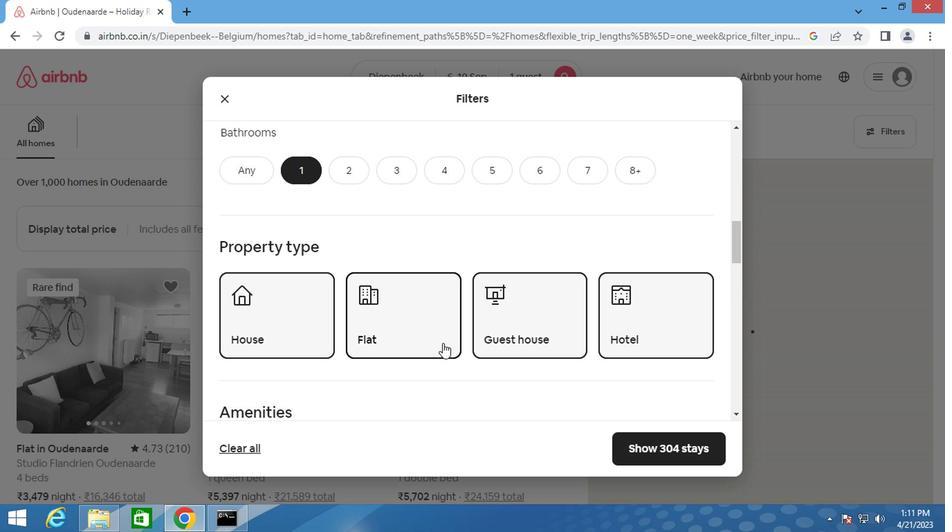 
Action: Mouse moved to (263, 370)
Screenshot: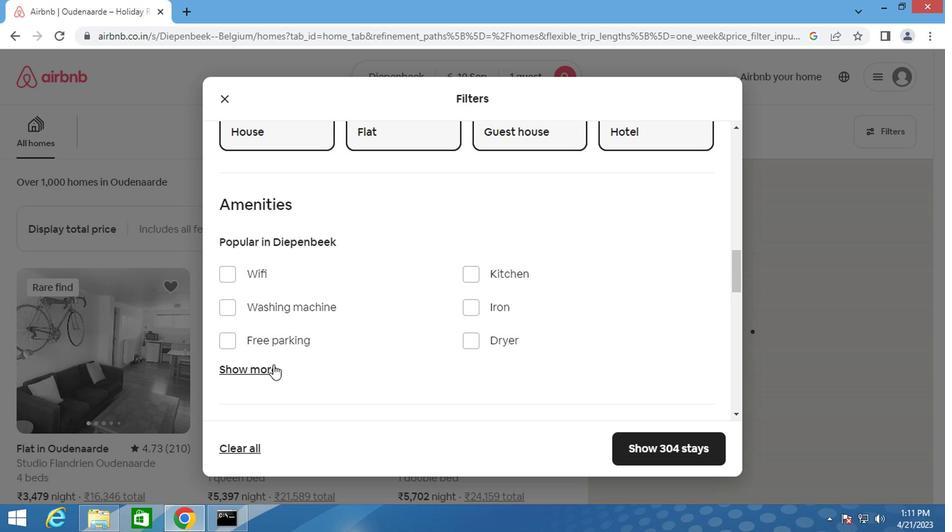 
Action: Mouse pressed left at (263, 370)
Screenshot: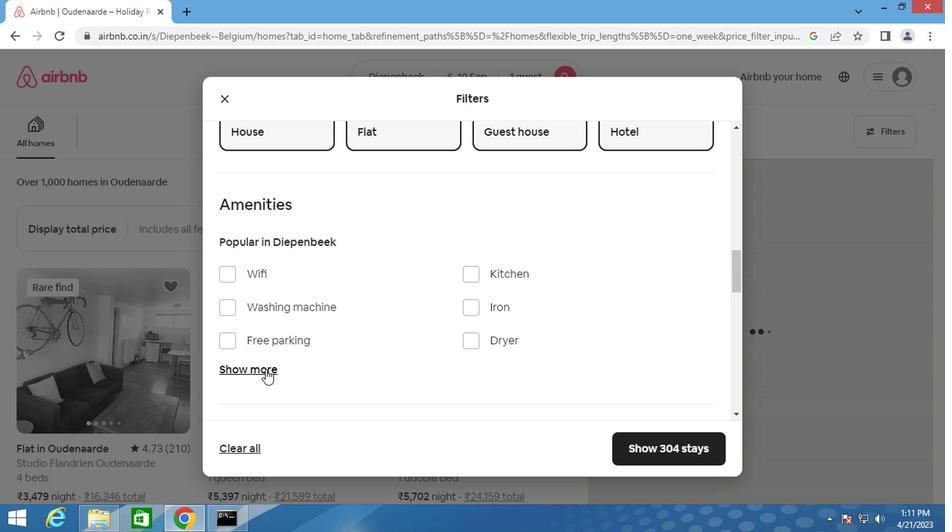 
Action: Mouse moved to (324, 328)
Screenshot: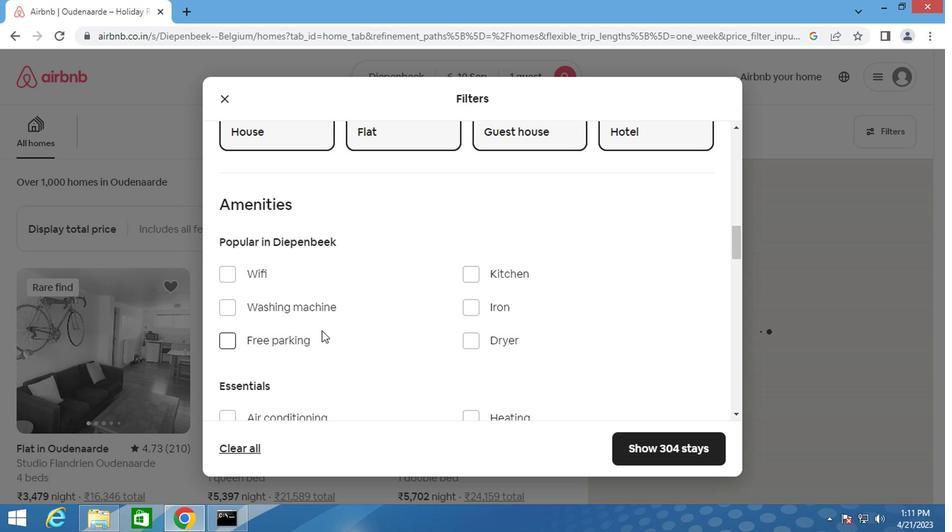 
Action: Mouse scrolled (324, 327) with delta (0, 0)
Screenshot: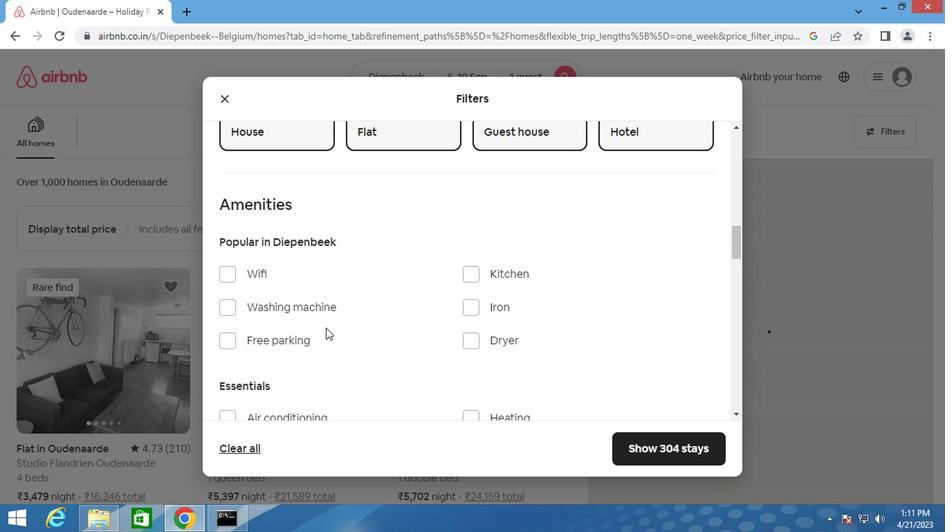 
Action: Mouse scrolled (324, 327) with delta (0, 0)
Screenshot: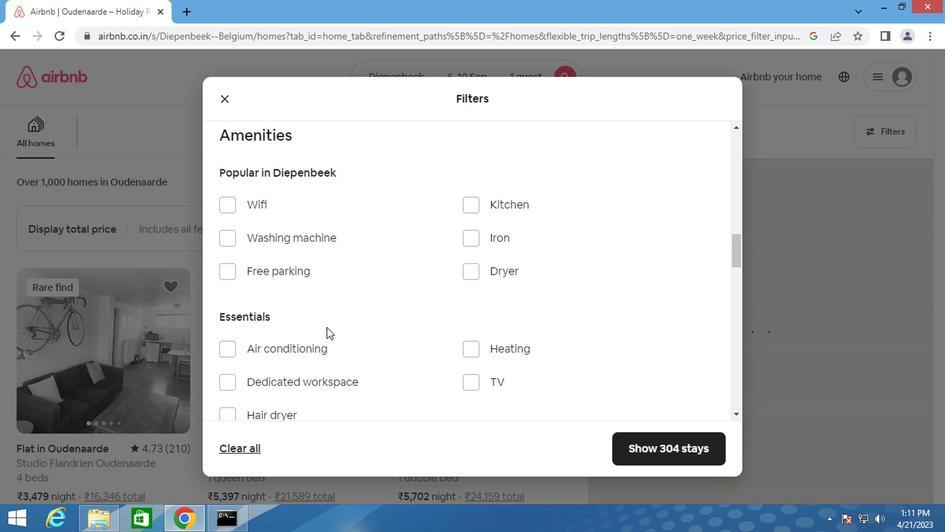 
Action: Mouse scrolled (324, 327) with delta (0, 0)
Screenshot: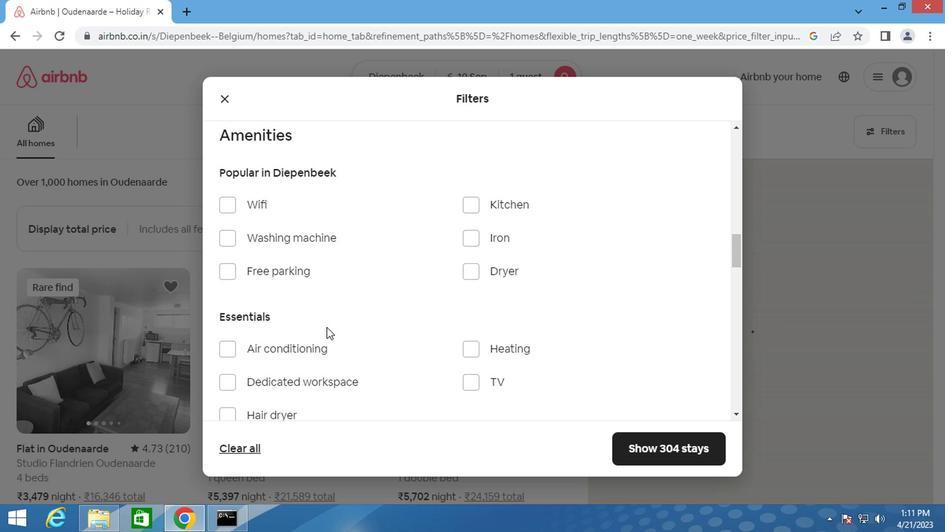 
Action: Mouse moved to (471, 211)
Screenshot: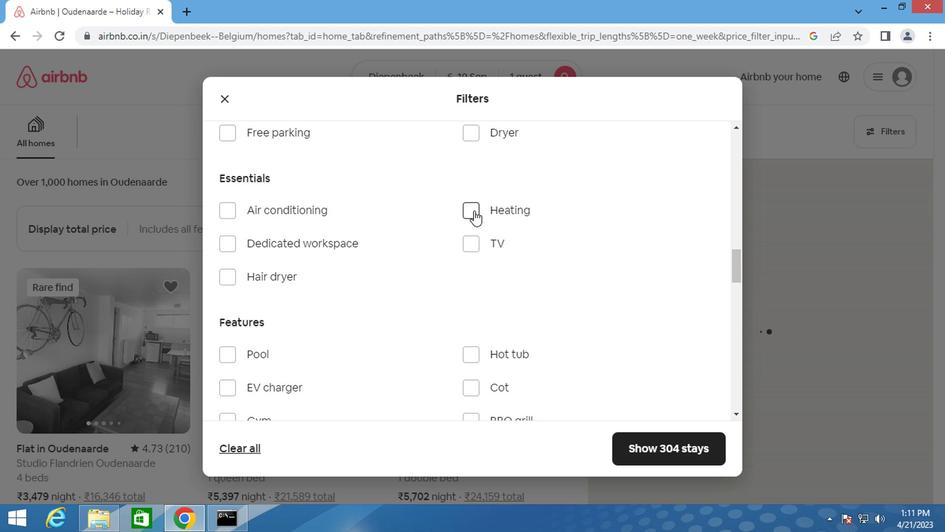 
Action: Mouse pressed left at (471, 211)
Screenshot: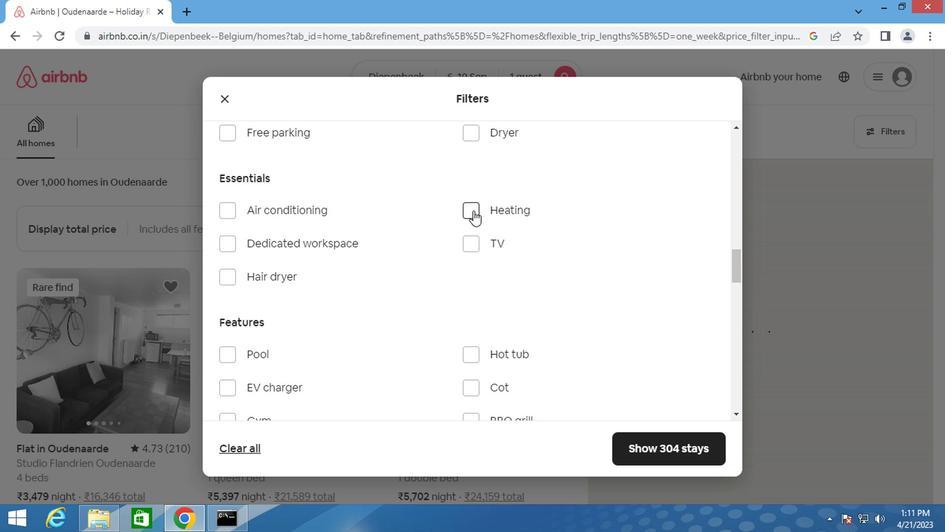 
Action: Mouse moved to (220, 278)
Screenshot: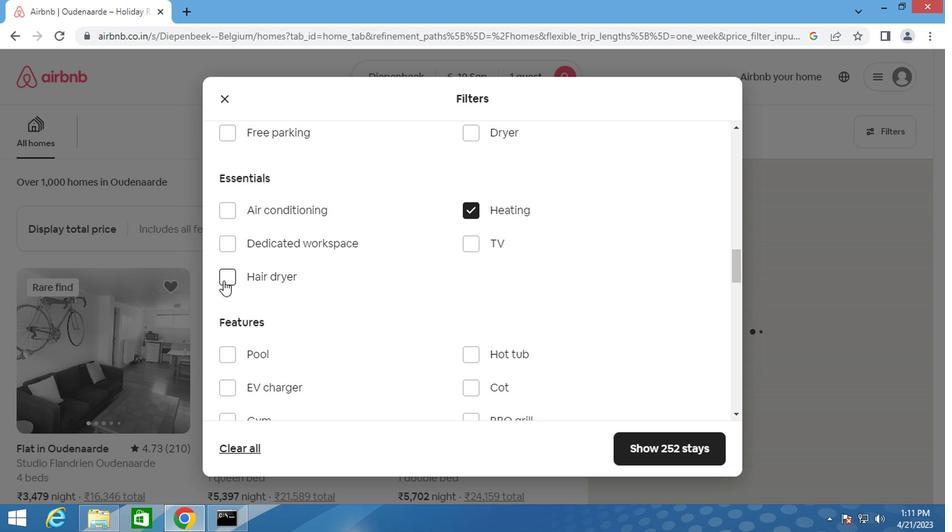 
Action: Mouse pressed left at (220, 278)
Screenshot: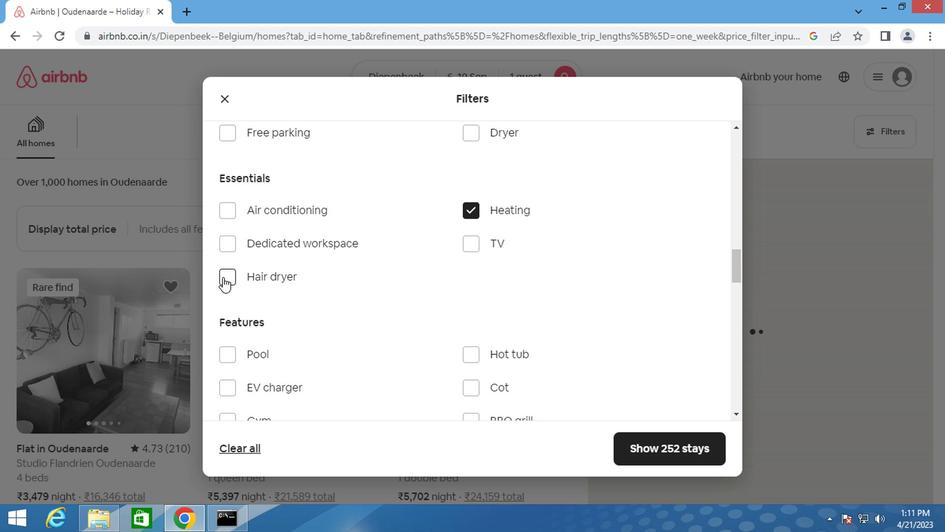 
Action: Mouse moved to (273, 283)
Screenshot: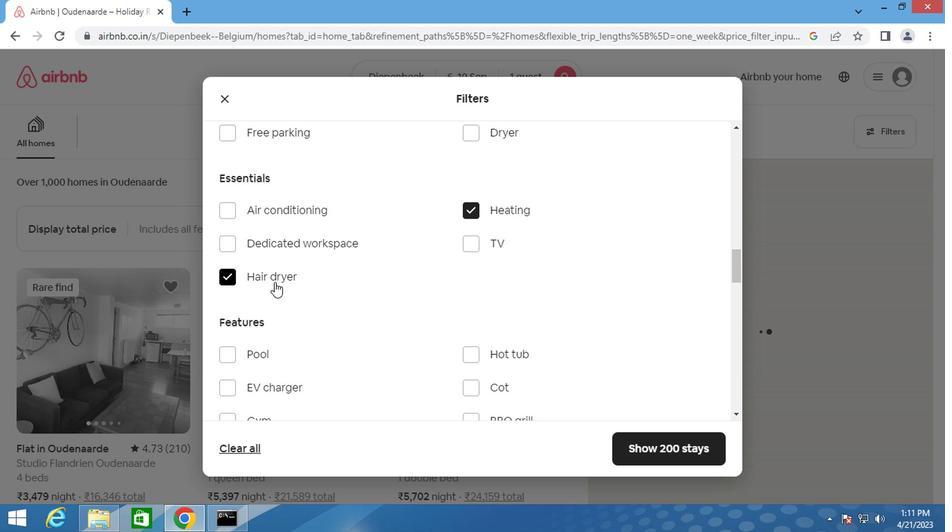 
Action: Mouse scrolled (273, 282) with delta (0, 0)
Screenshot: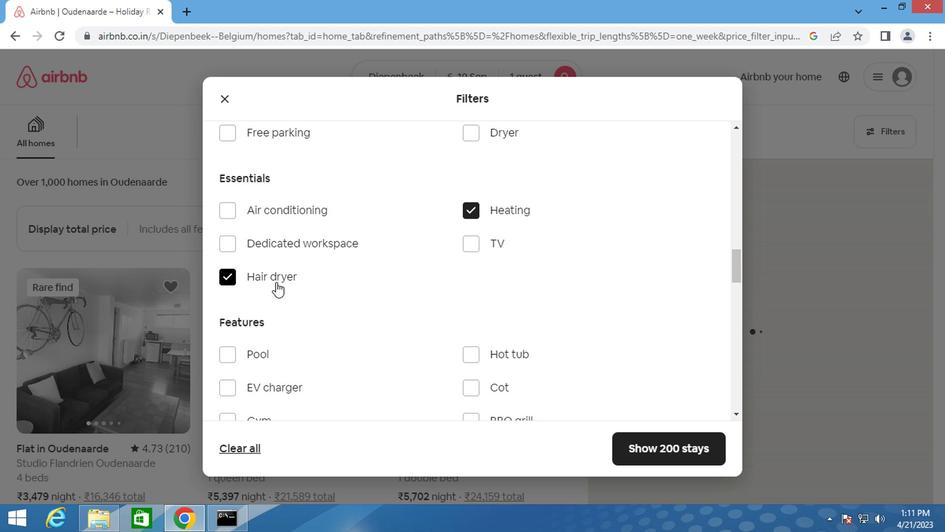 
Action: Mouse scrolled (273, 282) with delta (0, 0)
Screenshot: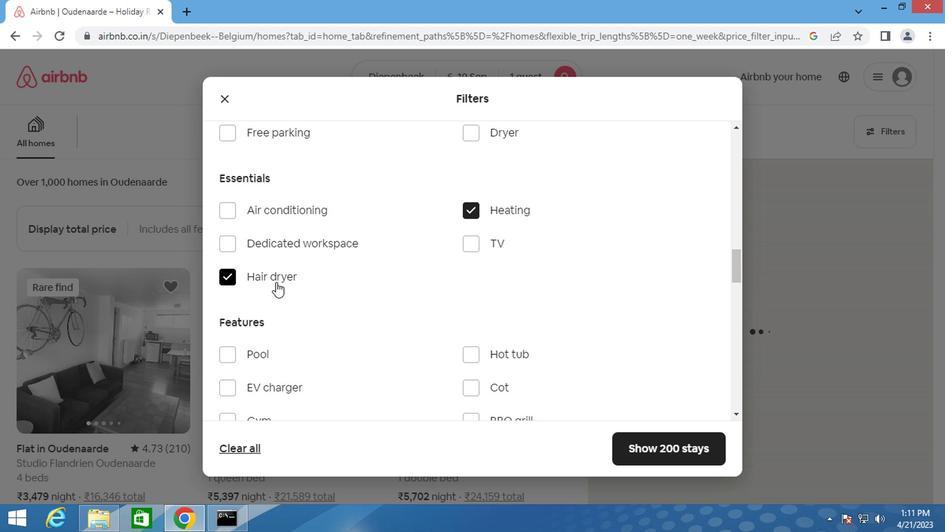 
Action: Mouse moved to (273, 283)
Screenshot: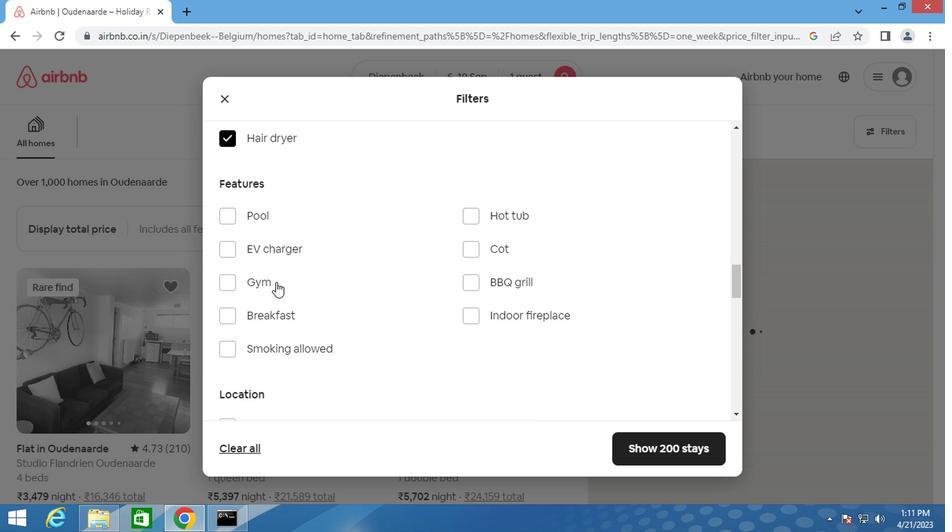 
Action: Mouse scrolled (273, 282) with delta (0, 0)
Screenshot: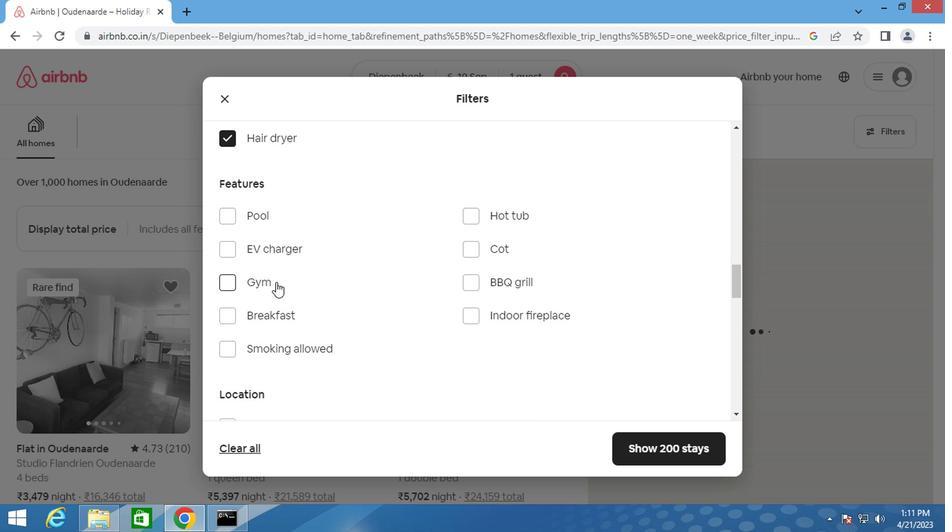 
Action: Mouse scrolled (273, 282) with delta (0, 0)
Screenshot: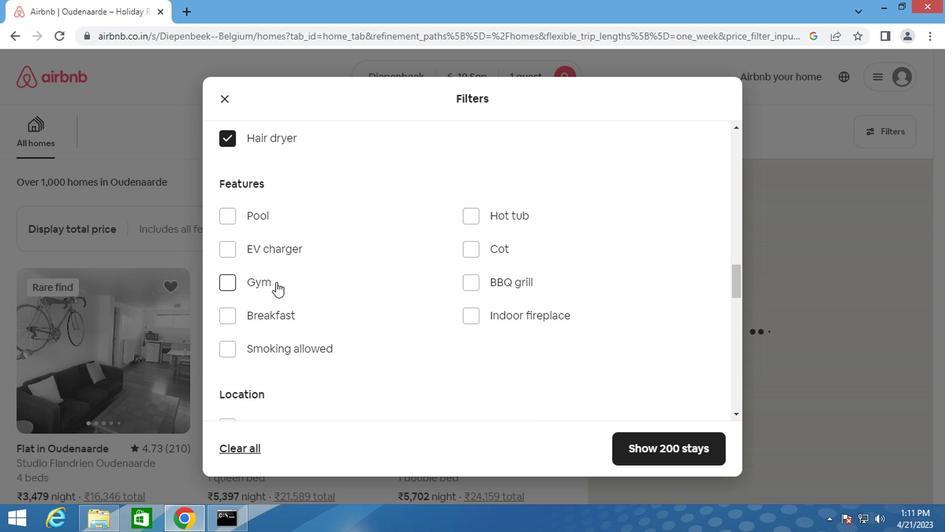 
Action: Mouse scrolled (273, 282) with delta (0, 0)
Screenshot: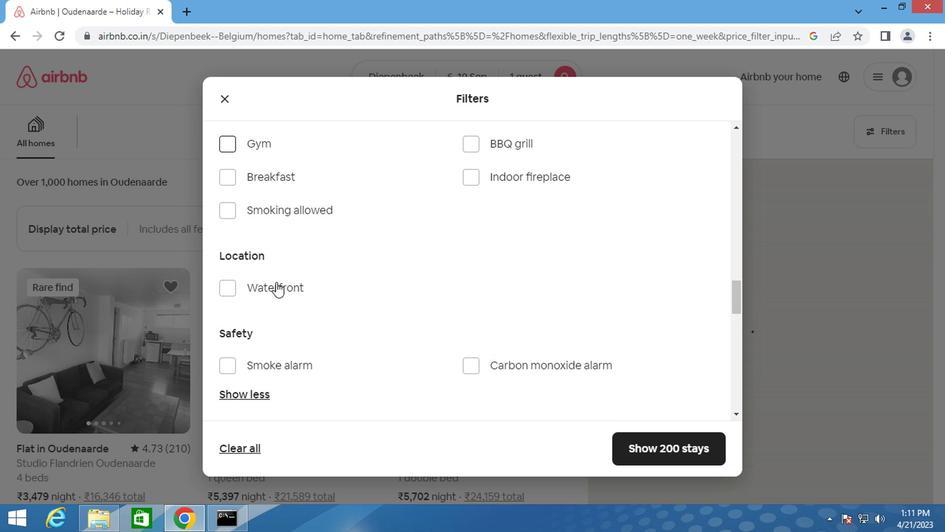 
Action: Mouse scrolled (273, 282) with delta (0, 0)
Screenshot: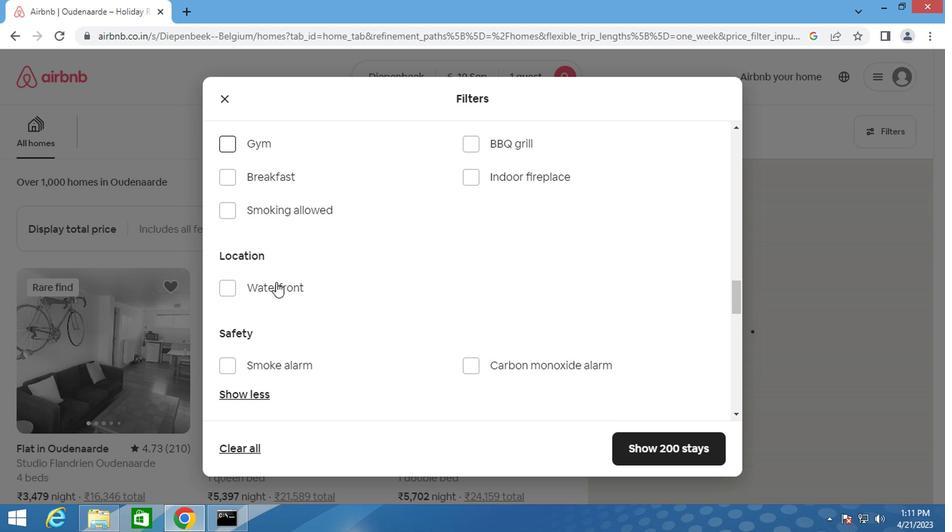 
Action: Mouse scrolled (273, 282) with delta (0, 0)
Screenshot: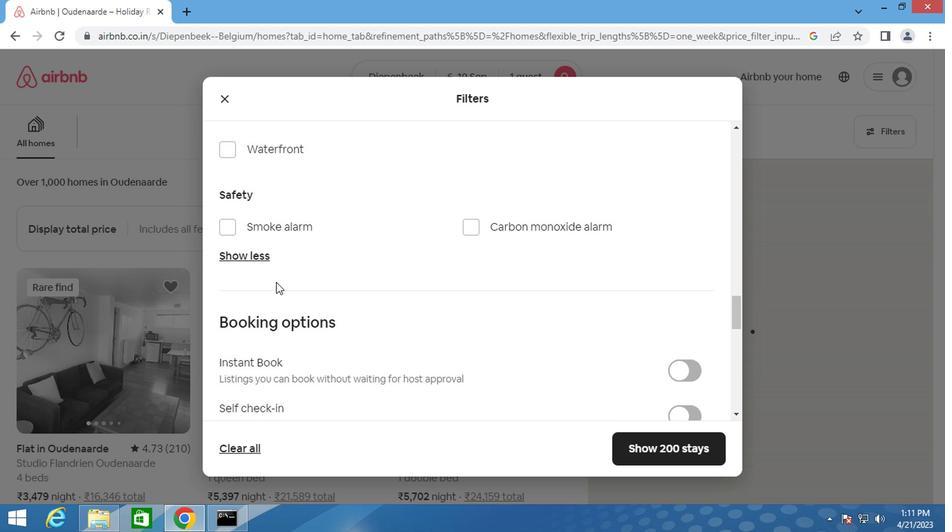 
Action: Mouse scrolled (273, 282) with delta (0, 0)
Screenshot: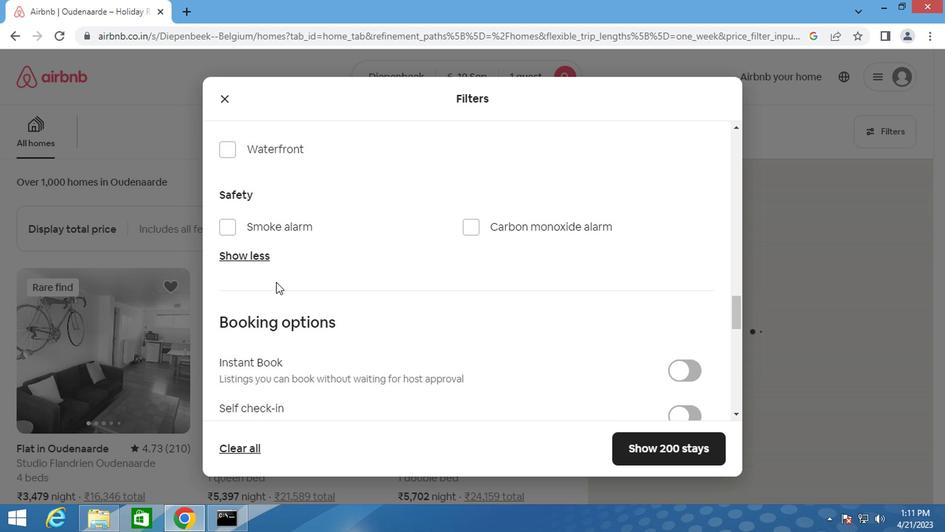 
Action: Mouse moved to (674, 279)
Screenshot: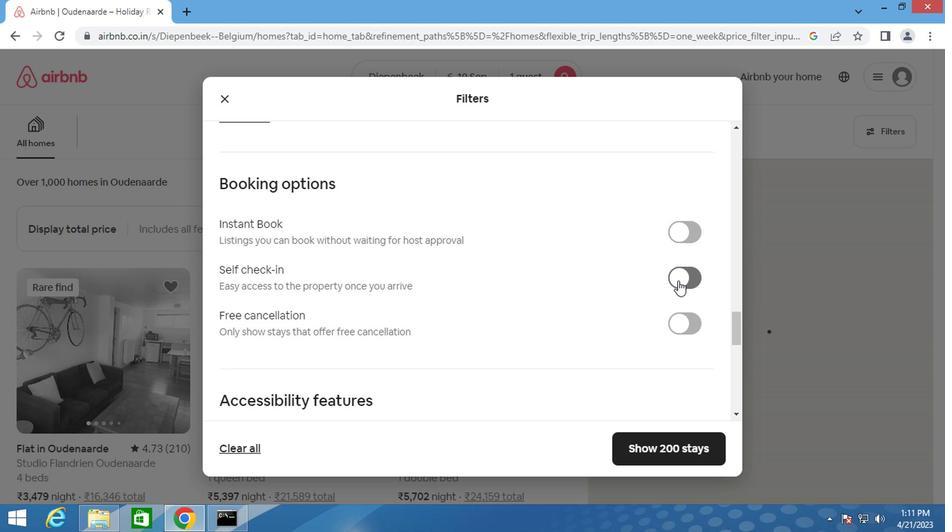 
Action: Mouse pressed left at (674, 279)
Screenshot: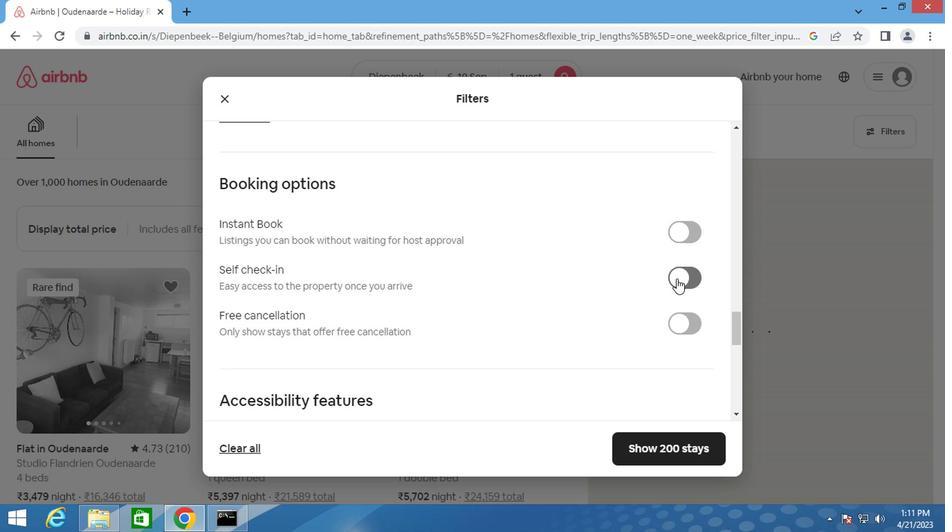 
Action: Mouse moved to (546, 293)
Screenshot: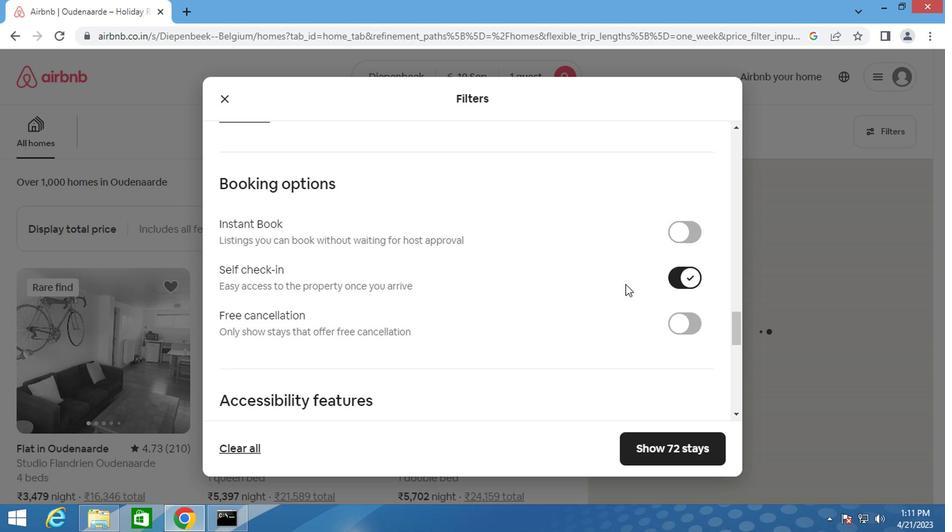 
Action: Mouse scrolled (546, 292) with delta (0, 0)
Screenshot: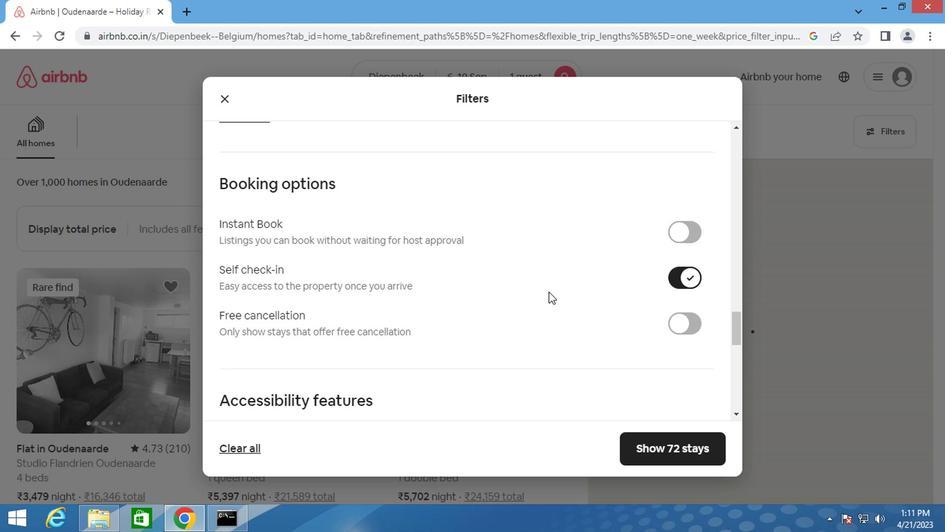 
Action: Mouse scrolled (546, 292) with delta (0, 0)
Screenshot: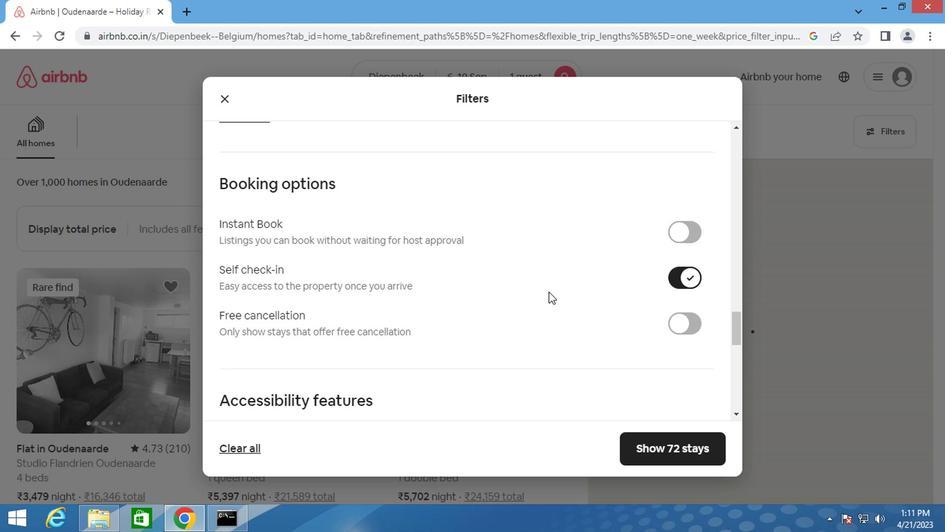 
Action: Mouse scrolled (546, 292) with delta (0, 0)
Screenshot: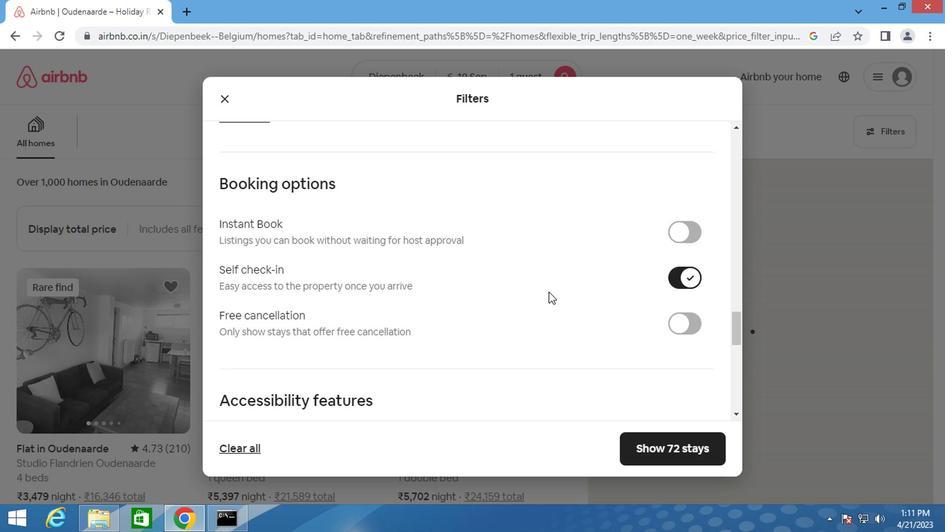 
Action: Mouse scrolled (546, 292) with delta (0, 0)
Screenshot: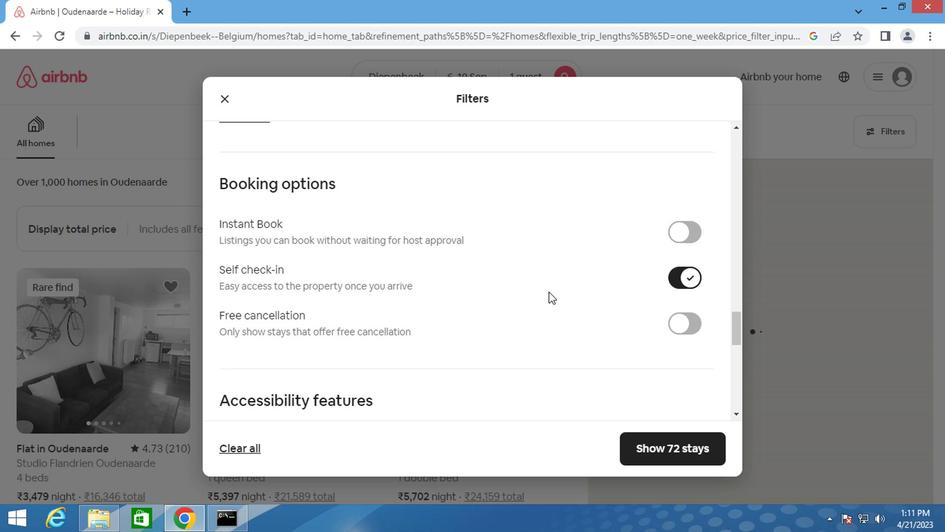 
Action: Mouse scrolled (546, 292) with delta (0, 0)
Screenshot: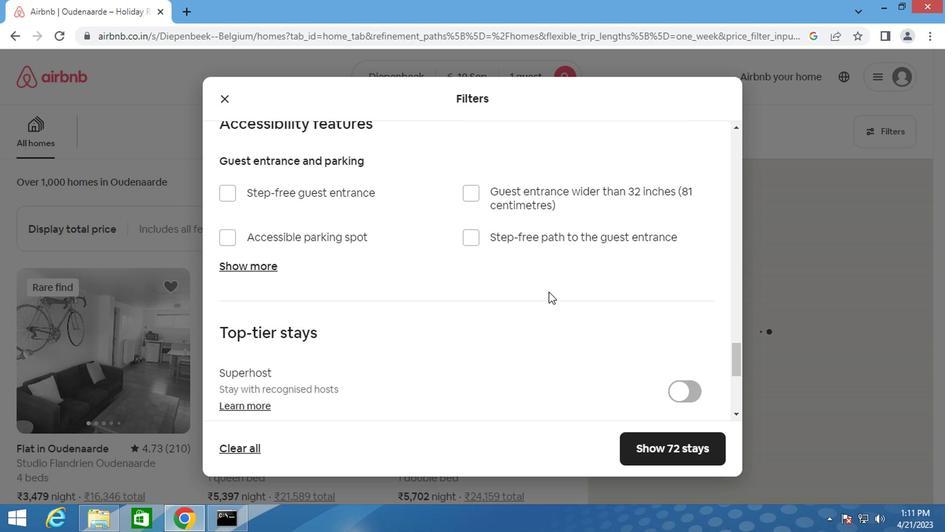 
Action: Mouse scrolled (546, 292) with delta (0, 0)
Screenshot: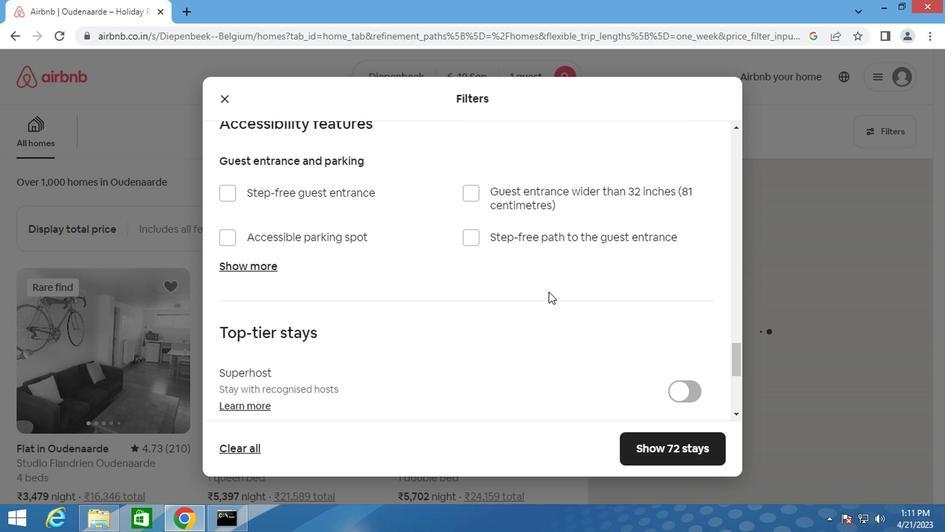 
Action: Mouse scrolled (546, 292) with delta (0, 0)
Screenshot: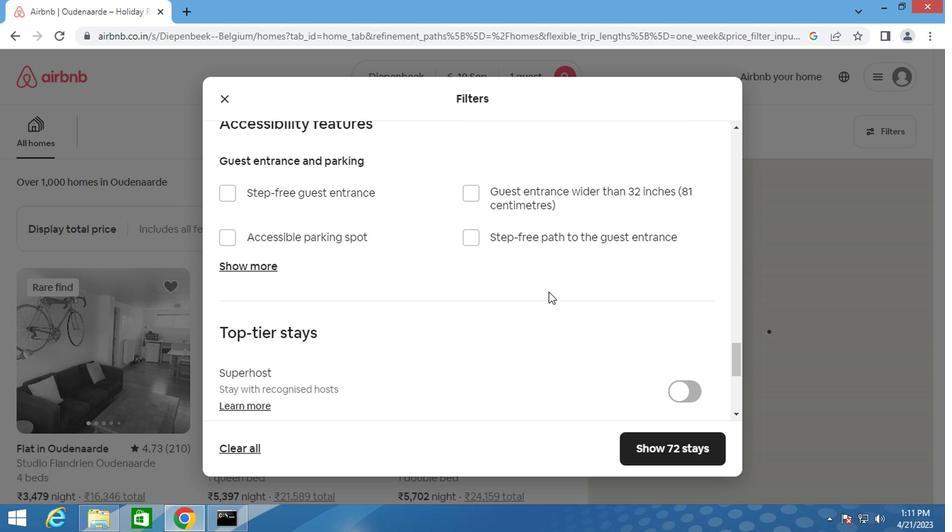 
Action: Mouse scrolled (546, 292) with delta (0, 0)
Screenshot: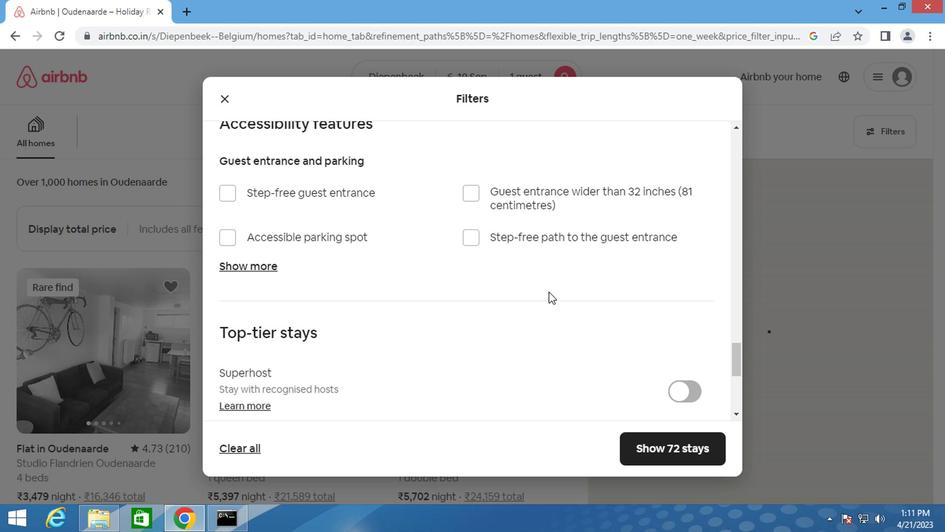 
Action: Mouse moved to (545, 293)
Screenshot: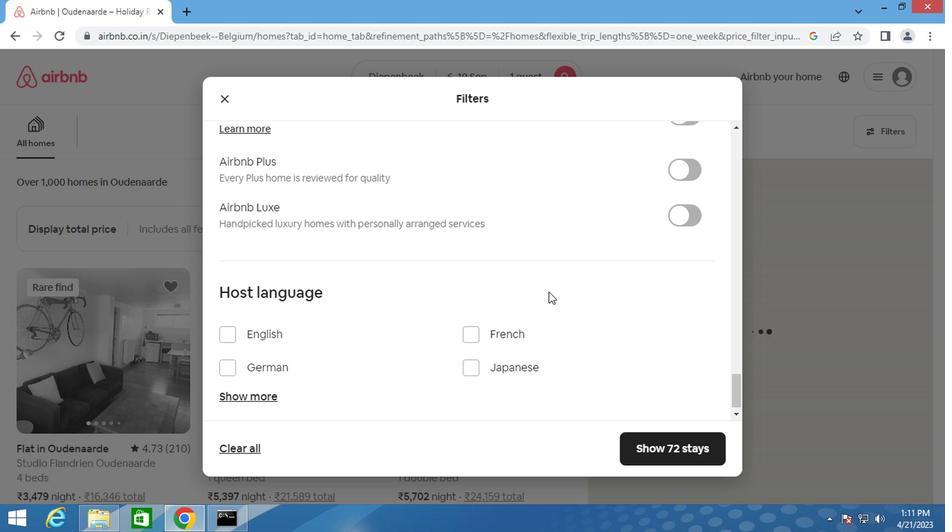 
Action: Mouse scrolled (545, 292) with delta (0, 0)
Screenshot: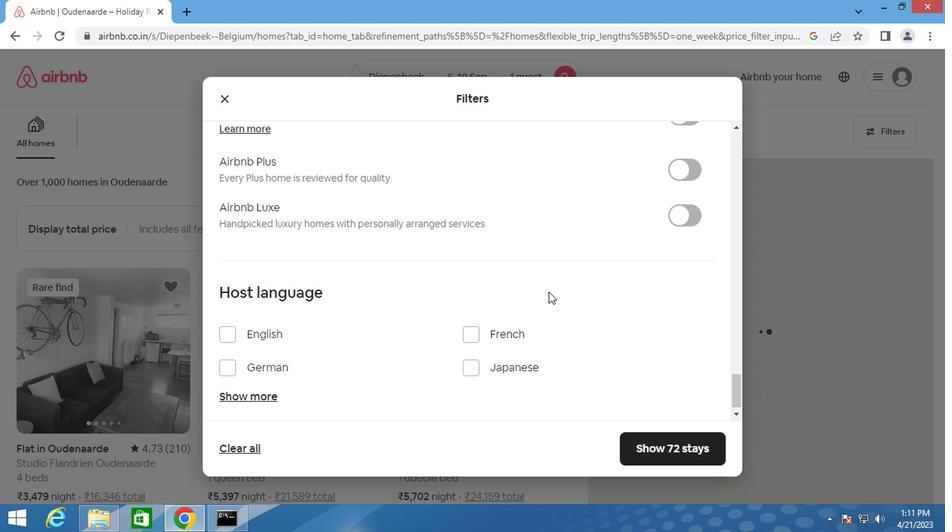 
Action: Mouse scrolled (545, 292) with delta (0, 0)
Screenshot: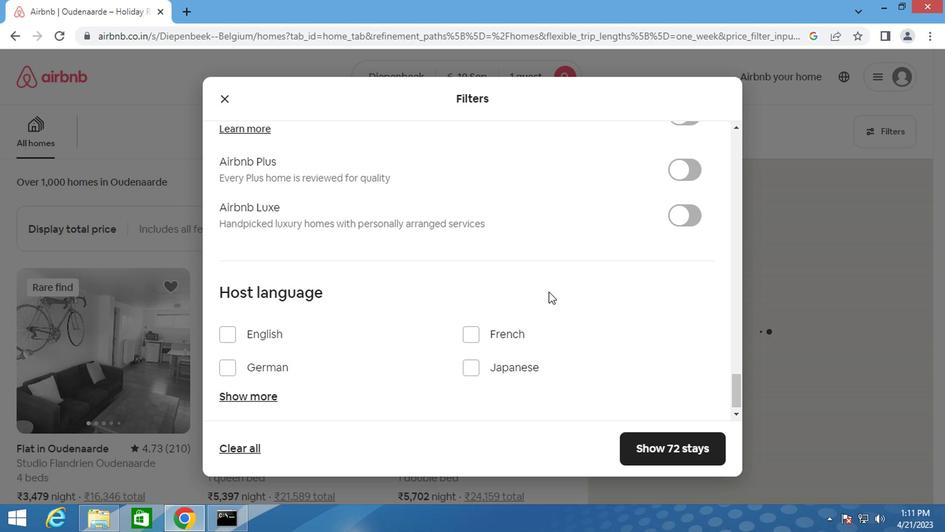 
Action: Mouse moved to (230, 328)
Screenshot: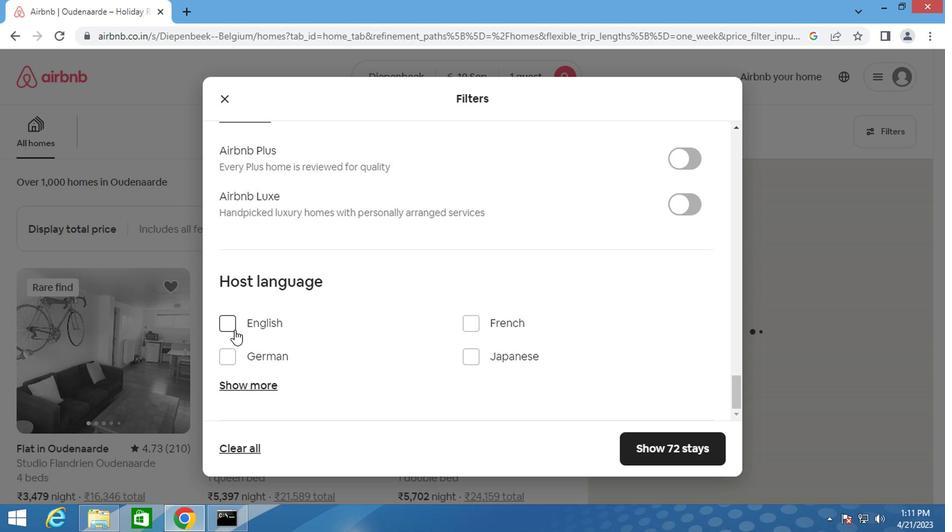 
Action: Mouse pressed left at (230, 328)
Screenshot: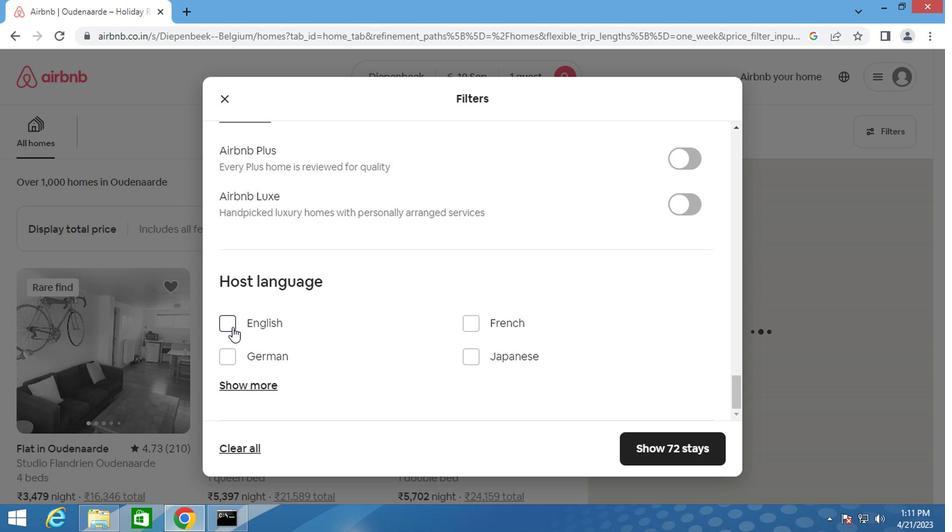 
Action: Mouse moved to (709, 457)
Screenshot: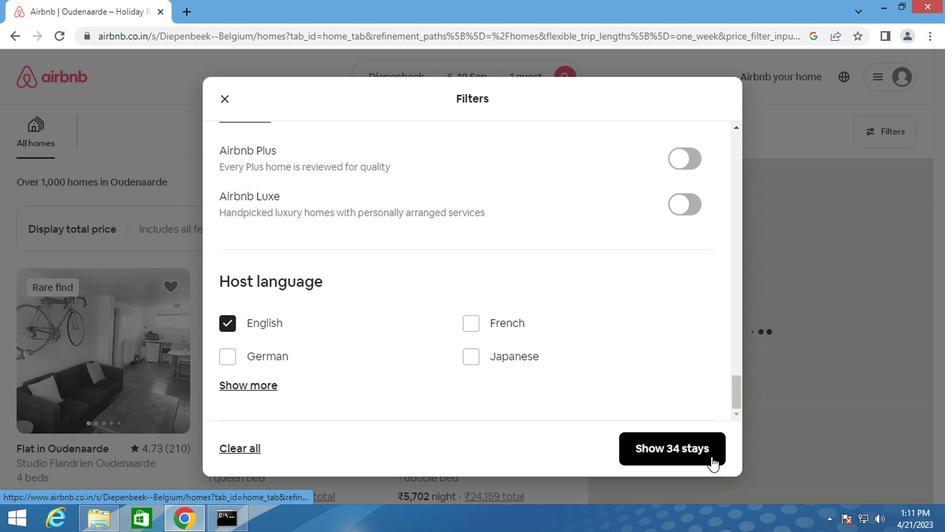 
Action: Mouse pressed left at (709, 457)
Screenshot: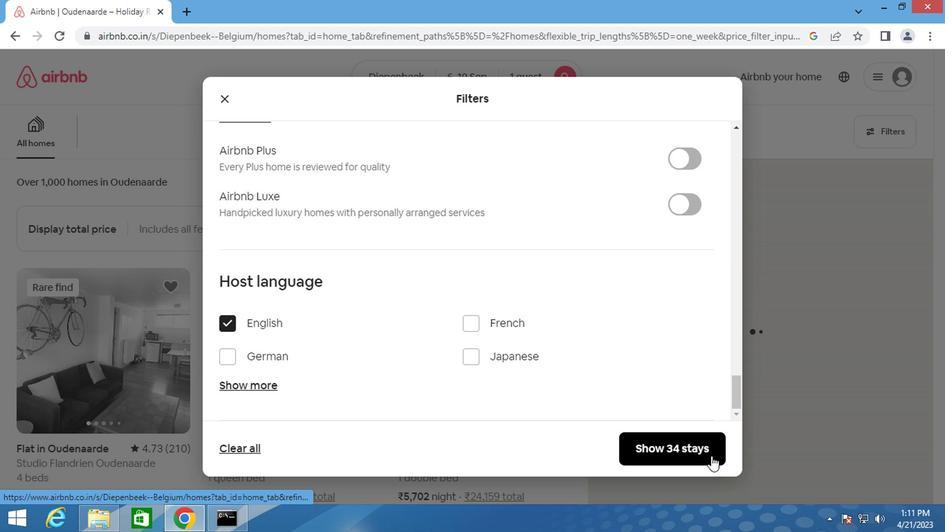 
Action: Key pressed <Key.f8>
Screenshot: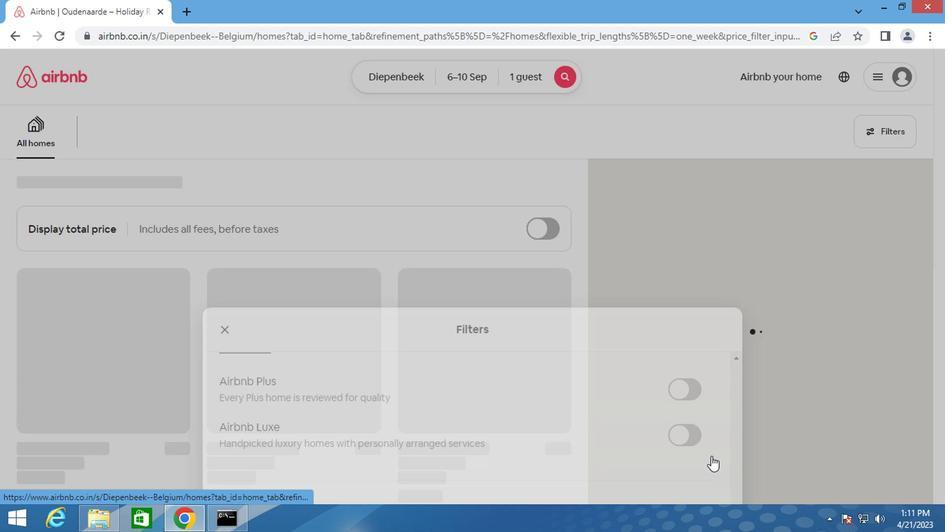 
